 Task: Create a due date automation trigger when advanced on, on the tuesday before a card is due add dates not starting today at 11:00 AM.
Action: Mouse moved to (1056, 337)
Screenshot: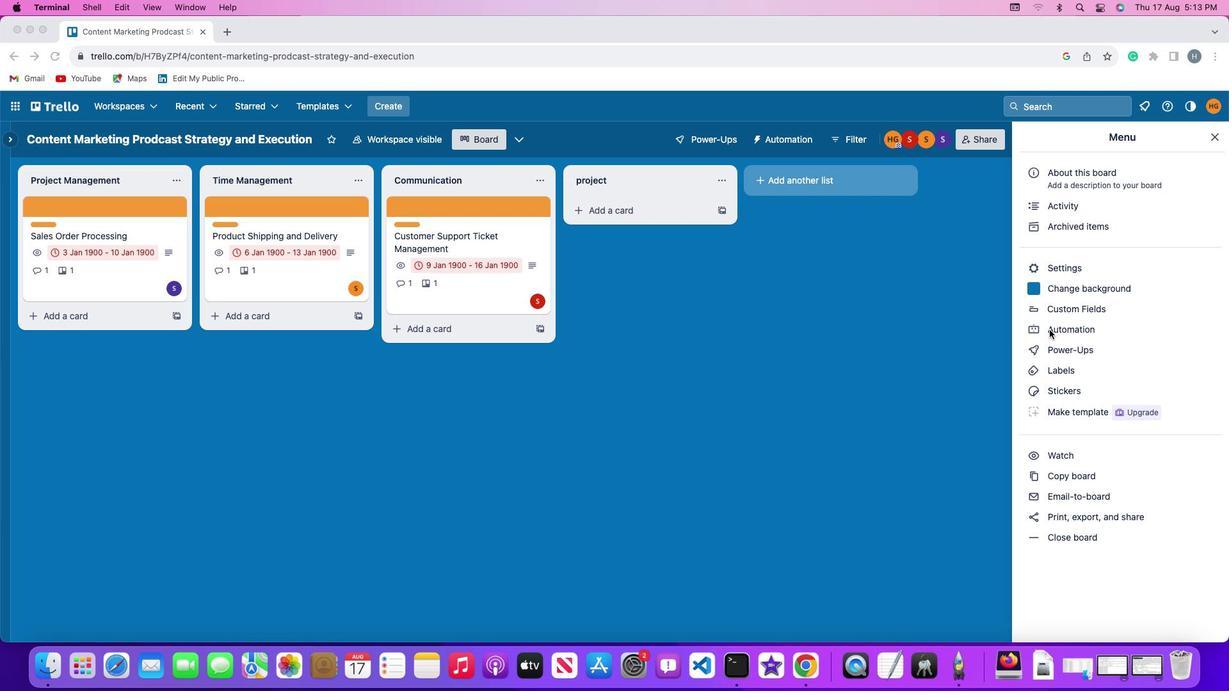 
Action: Mouse pressed left at (1056, 337)
Screenshot: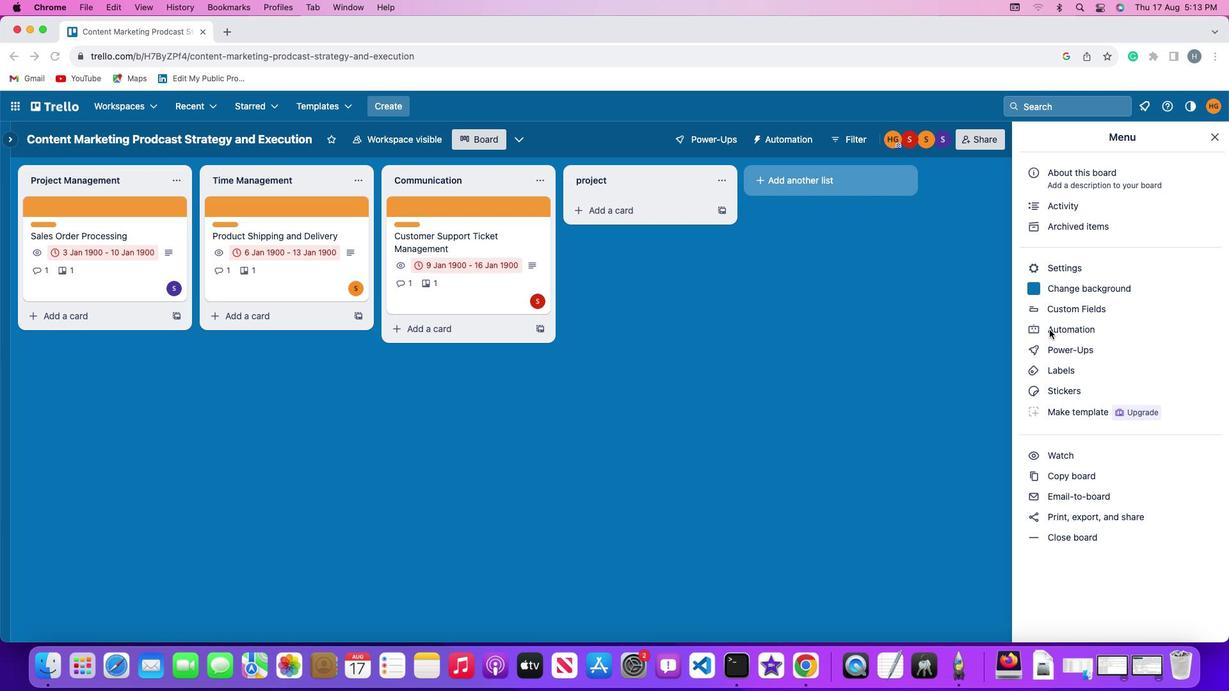 
Action: Mouse pressed left at (1056, 337)
Screenshot: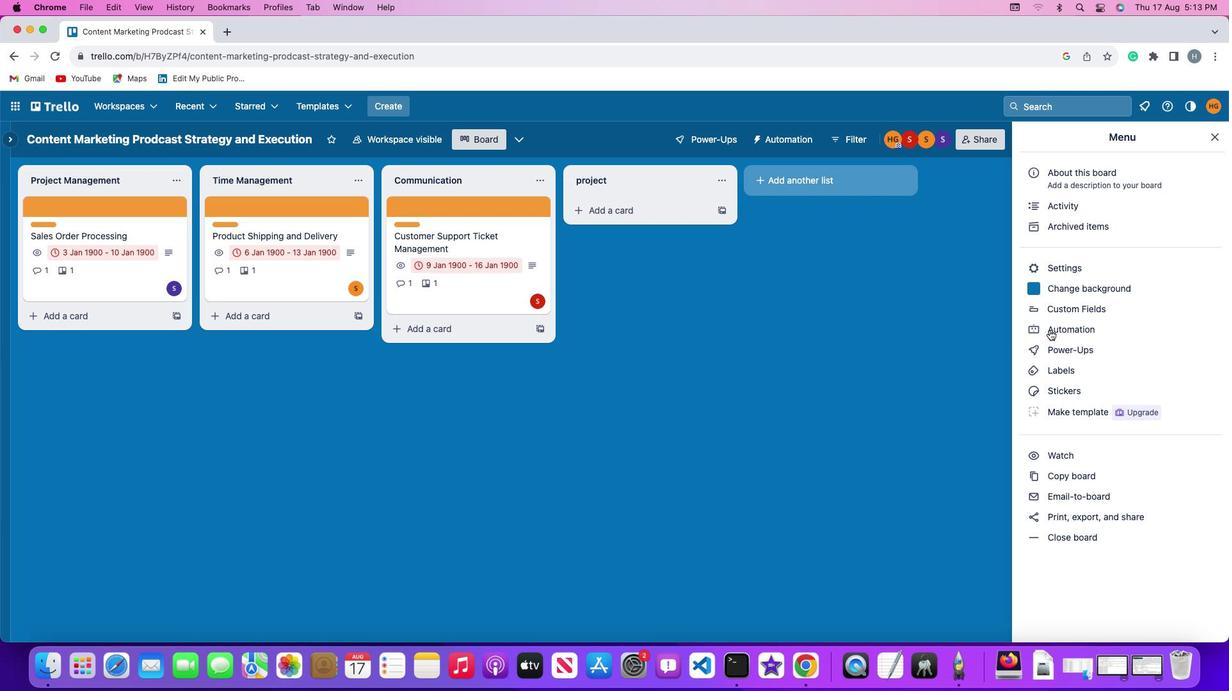 
Action: Mouse moved to (100, 305)
Screenshot: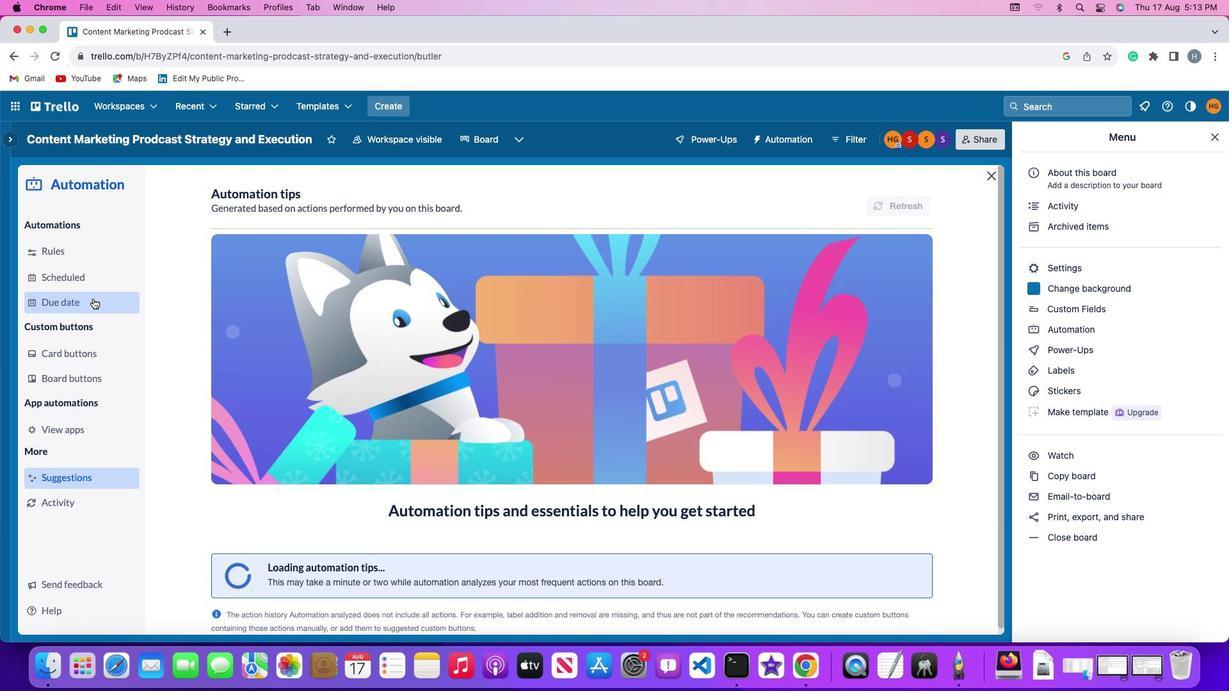 
Action: Mouse pressed left at (100, 305)
Screenshot: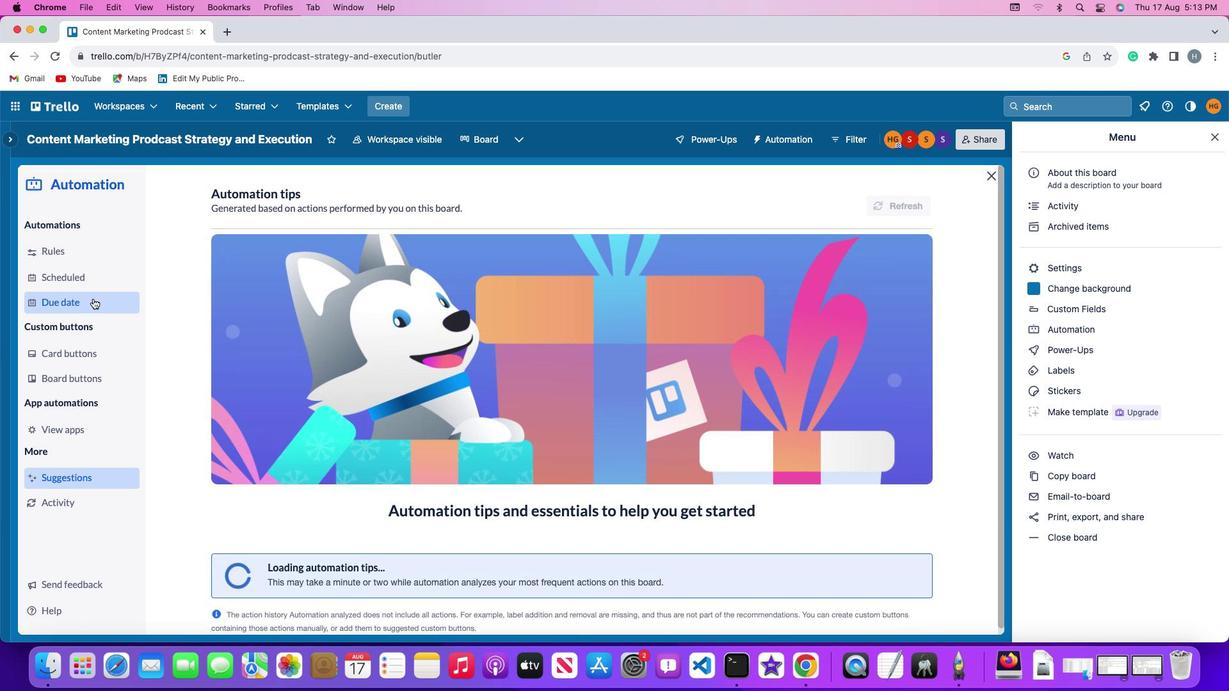
Action: Mouse moved to (887, 204)
Screenshot: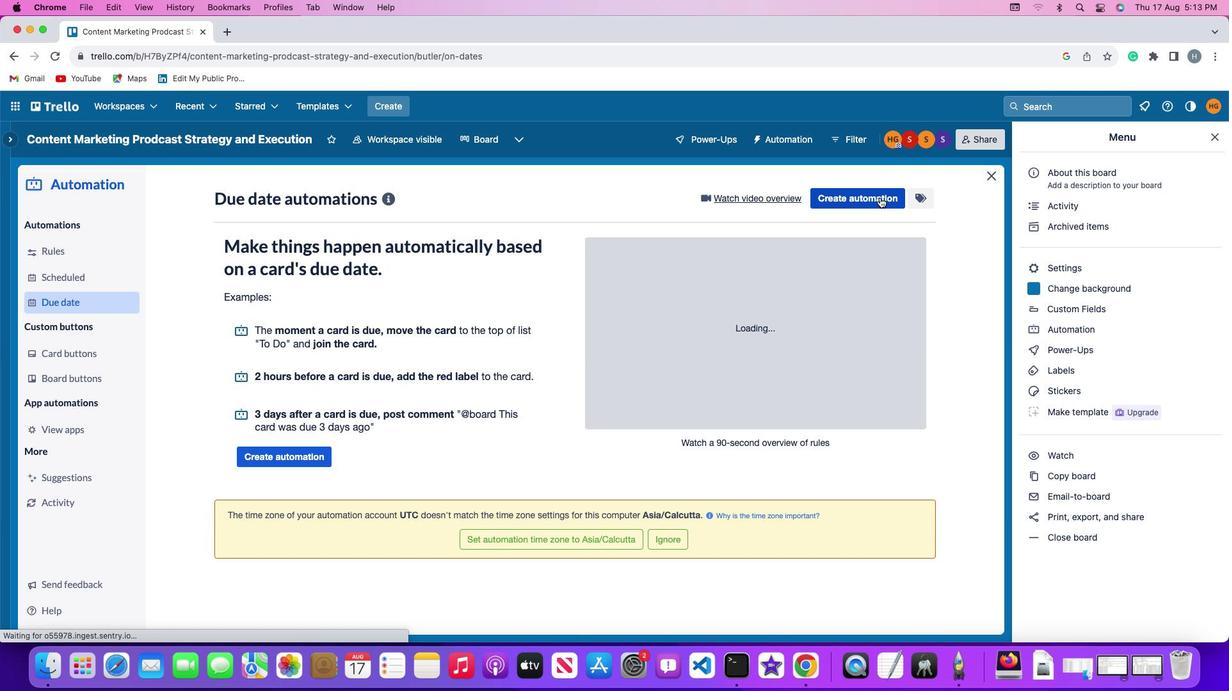 
Action: Mouse pressed left at (887, 204)
Screenshot: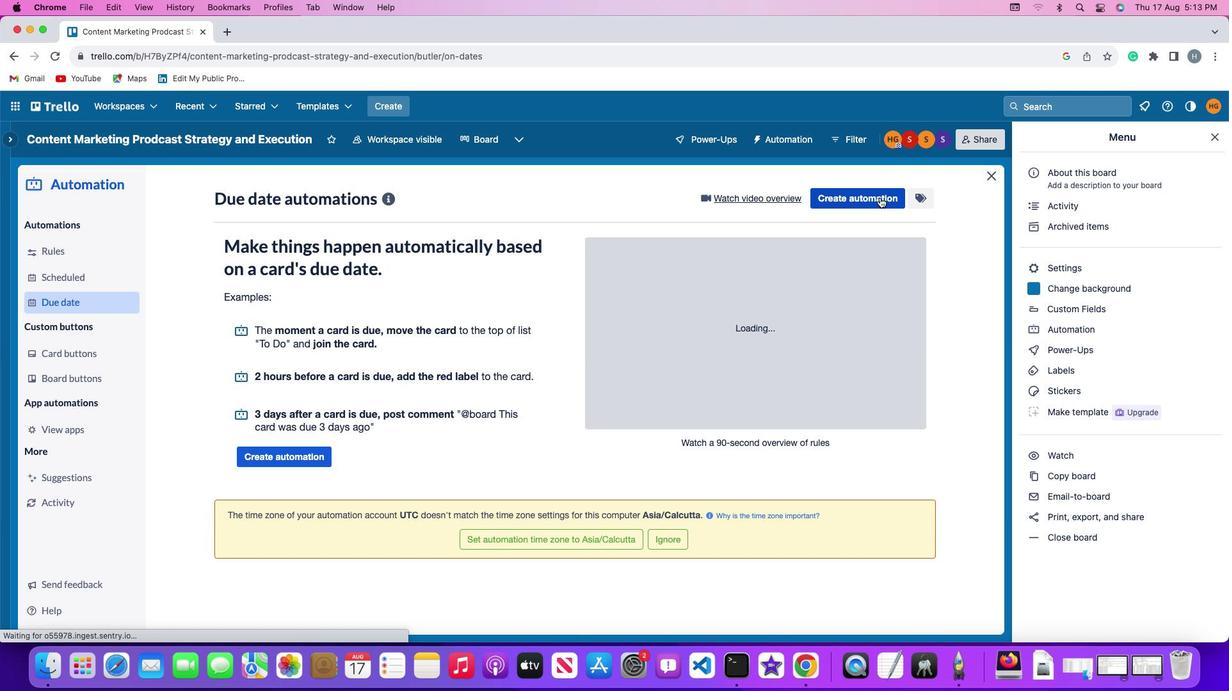 
Action: Mouse moved to (237, 327)
Screenshot: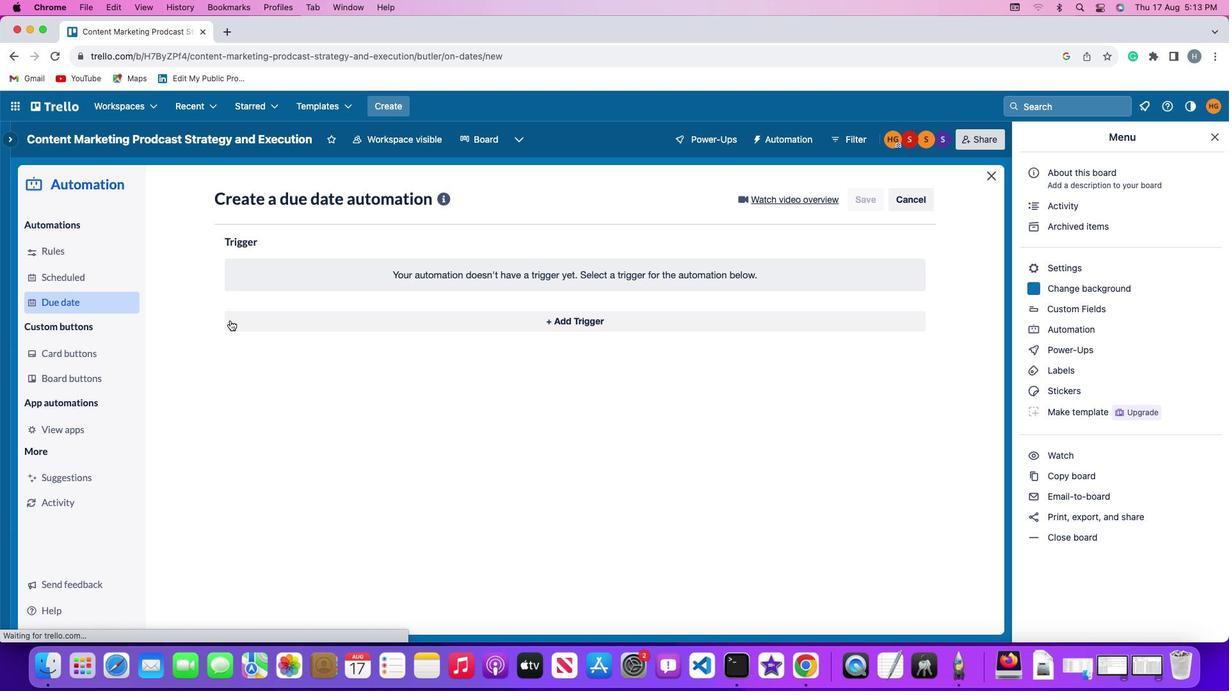 
Action: Mouse pressed left at (237, 327)
Screenshot: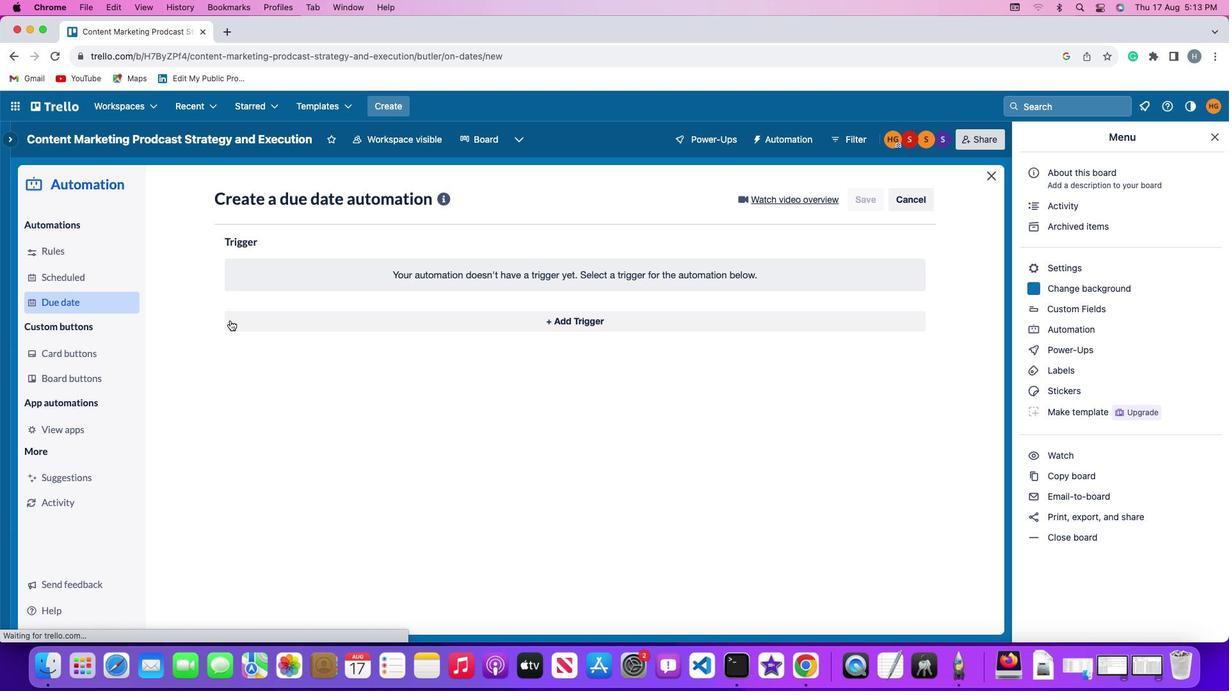
Action: Mouse moved to (278, 560)
Screenshot: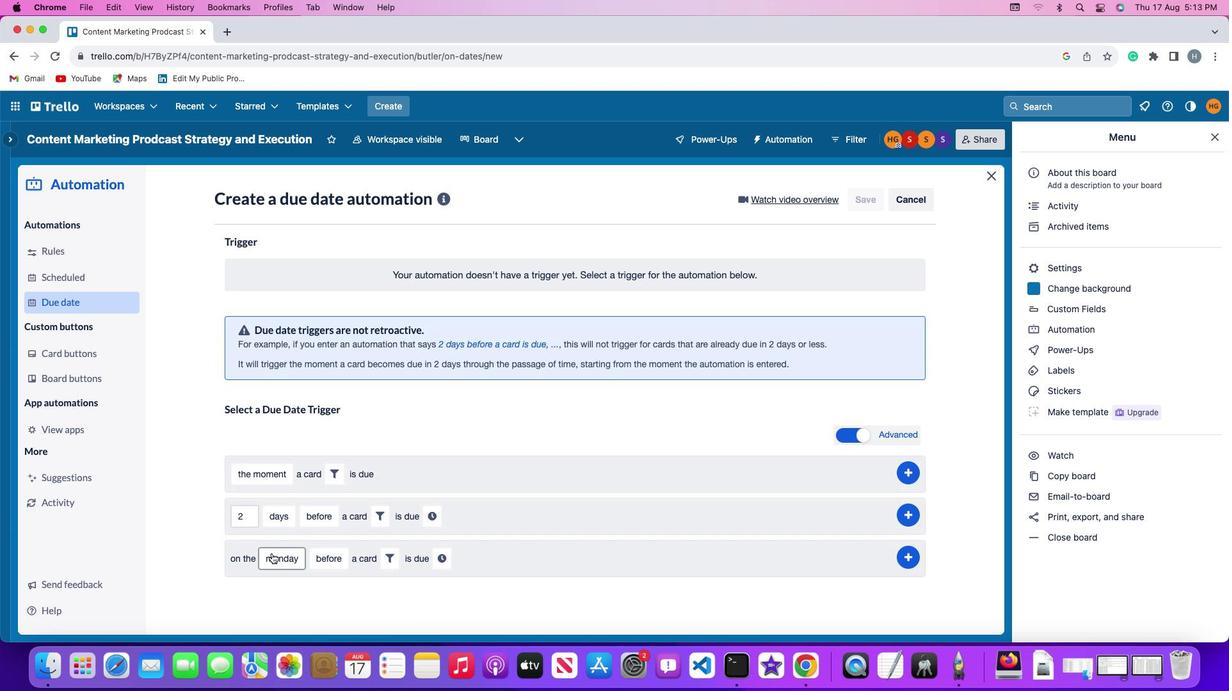 
Action: Mouse pressed left at (278, 560)
Screenshot: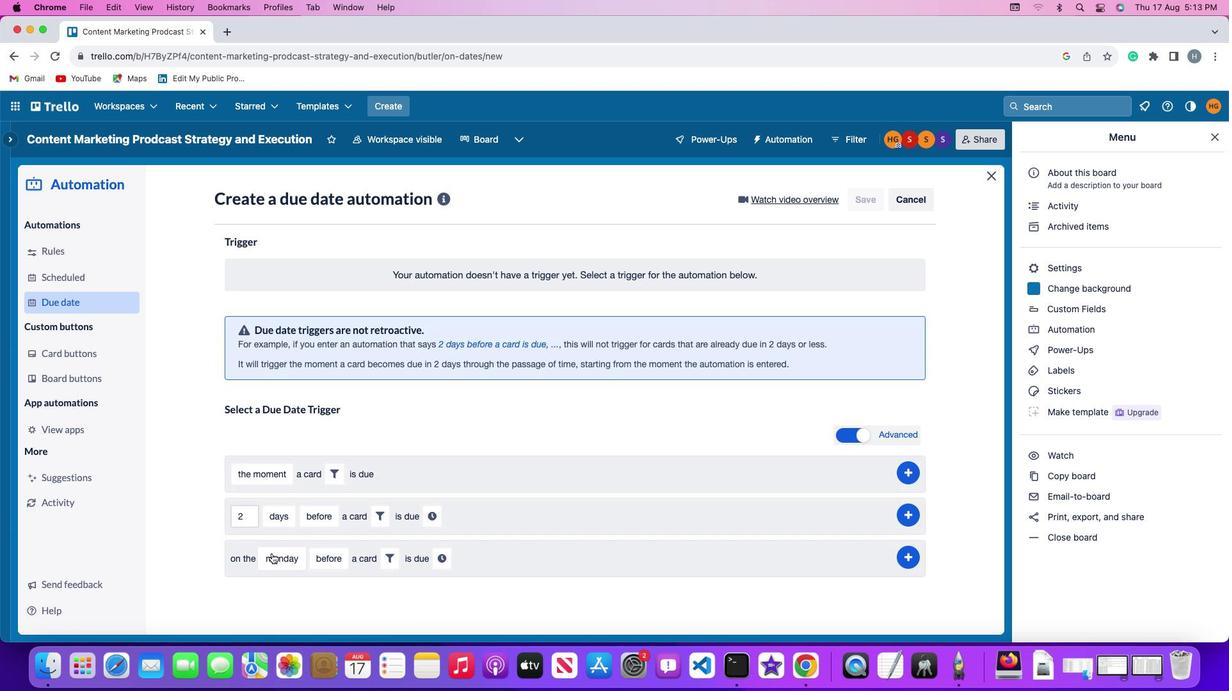 
Action: Mouse moved to (298, 405)
Screenshot: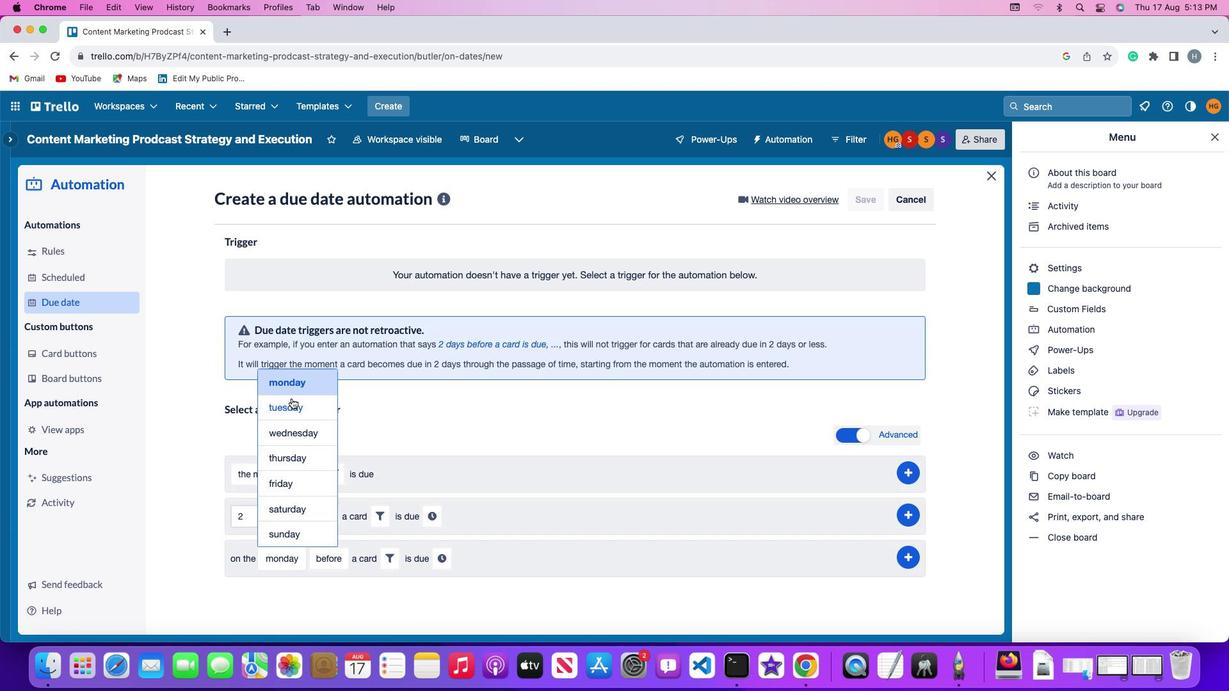 
Action: Mouse pressed left at (298, 405)
Screenshot: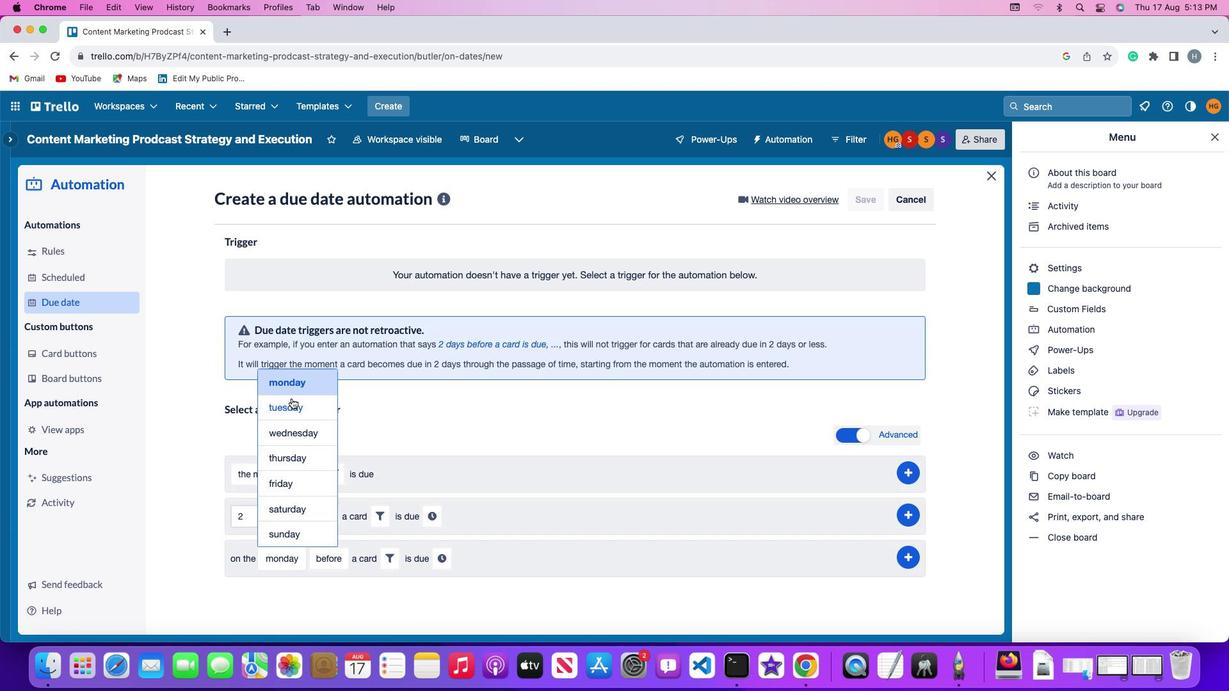
Action: Mouse moved to (335, 556)
Screenshot: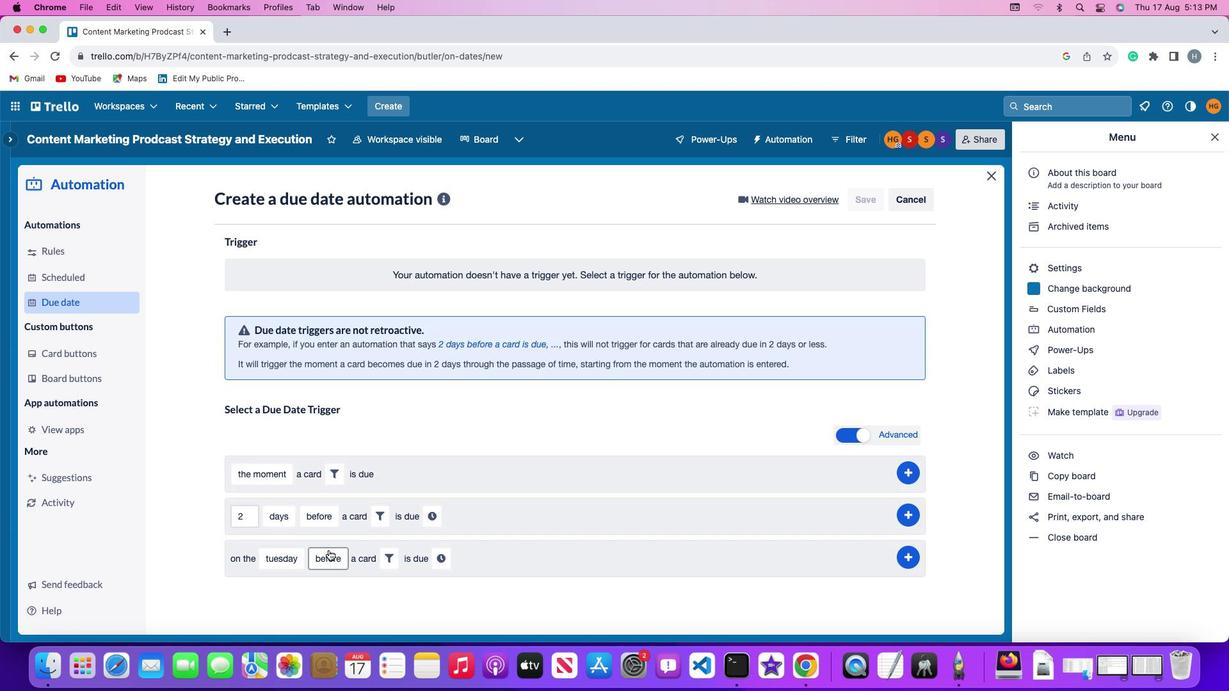 
Action: Mouse pressed left at (335, 556)
Screenshot: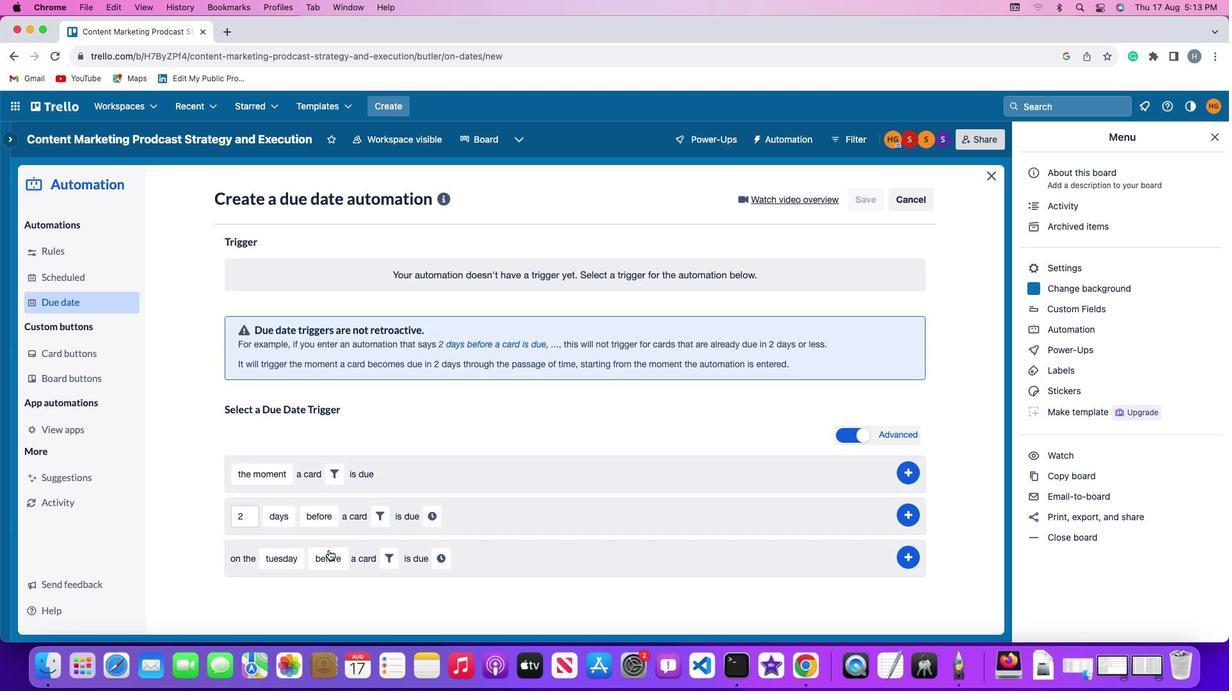 
Action: Mouse moved to (357, 464)
Screenshot: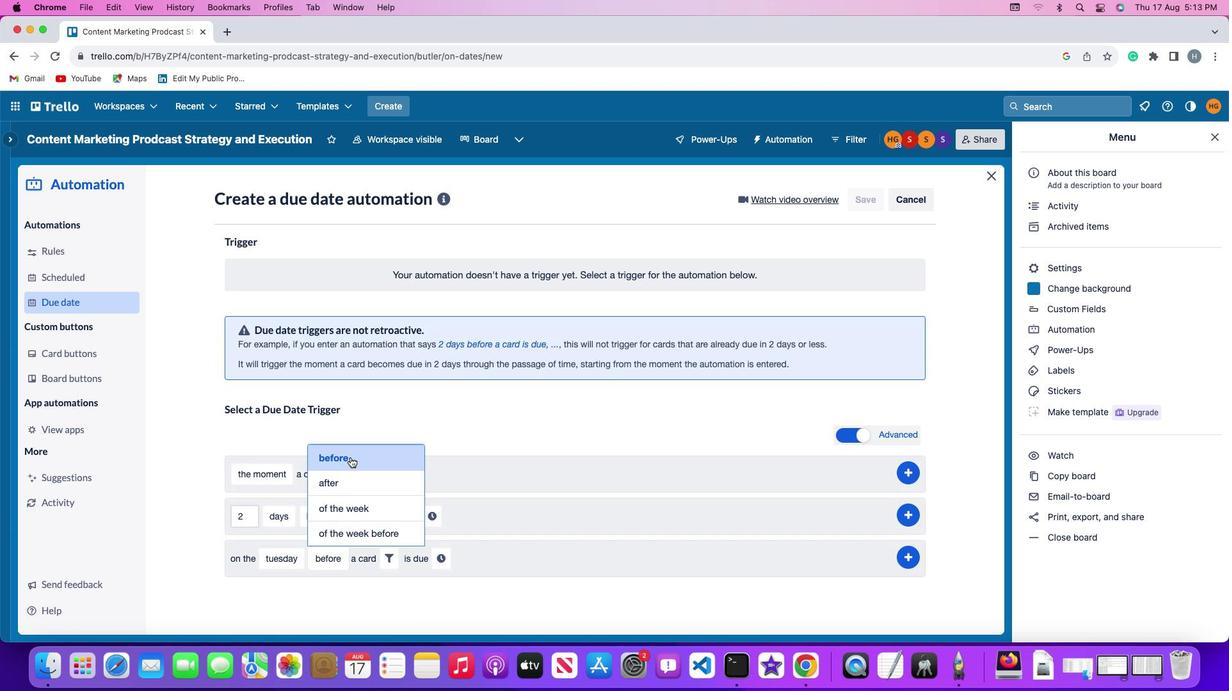 
Action: Mouse pressed left at (357, 464)
Screenshot: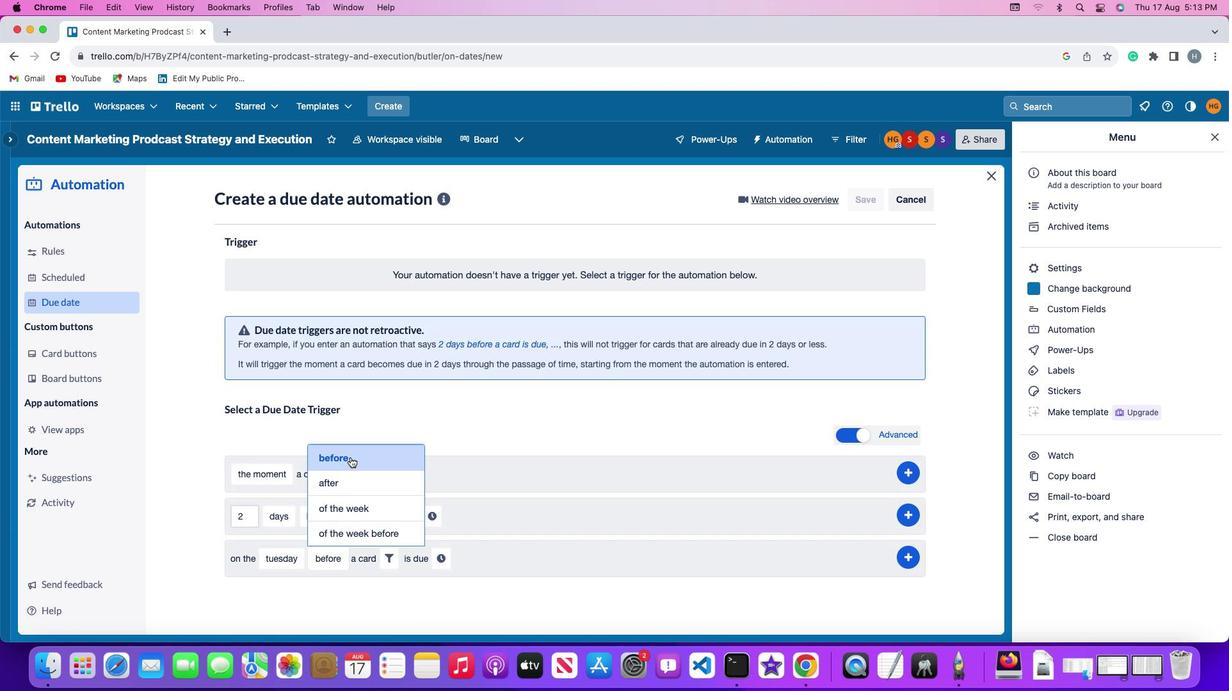
Action: Mouse moved to (403, 564)
Screenshot: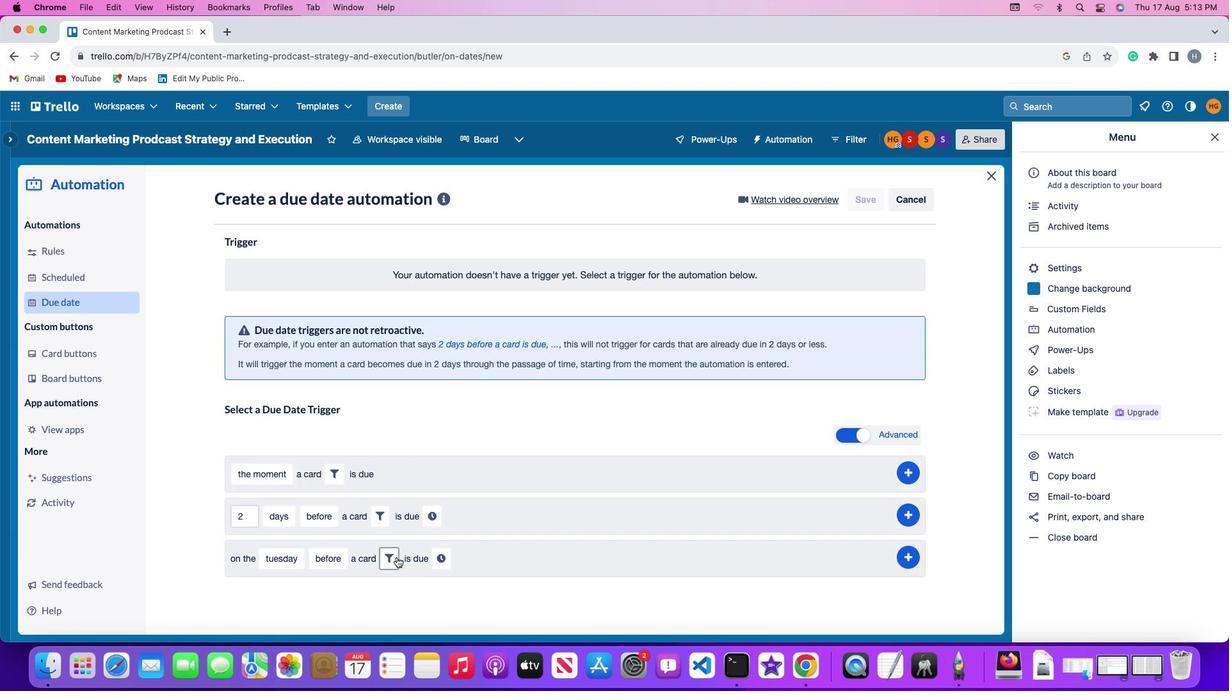 
Action: Mouse pressed left at (403, 564)
Screenshot: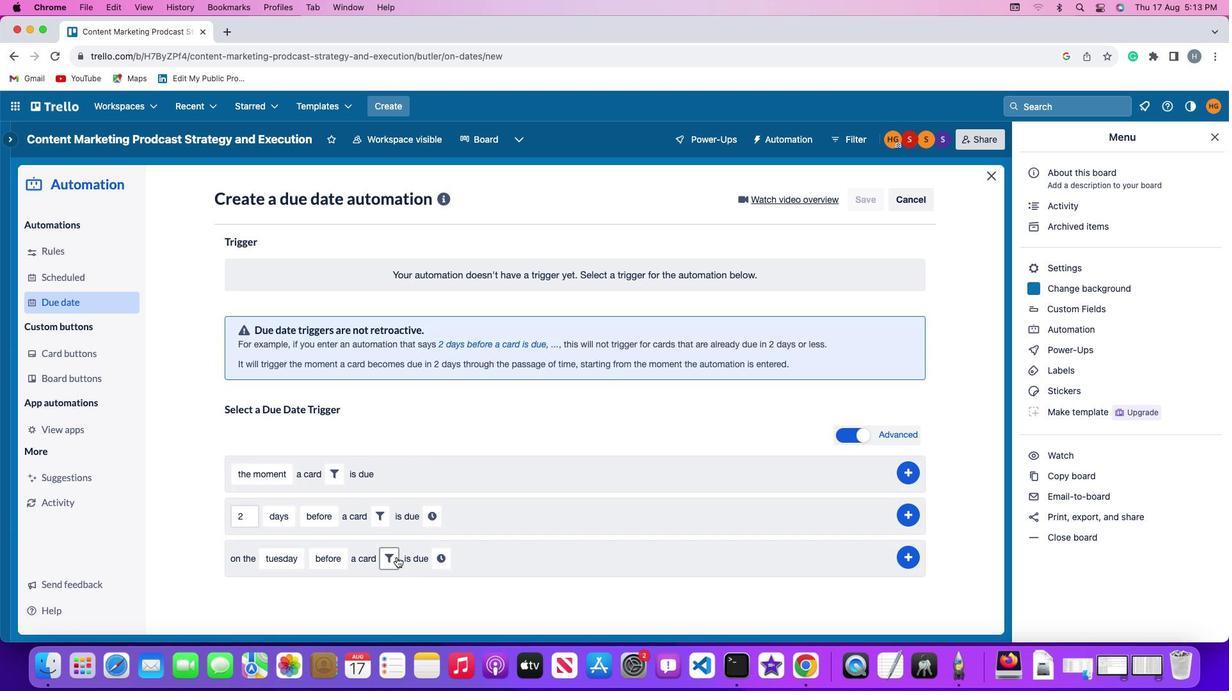 
Action: Mouse moved to (477, 613)
Screenshot: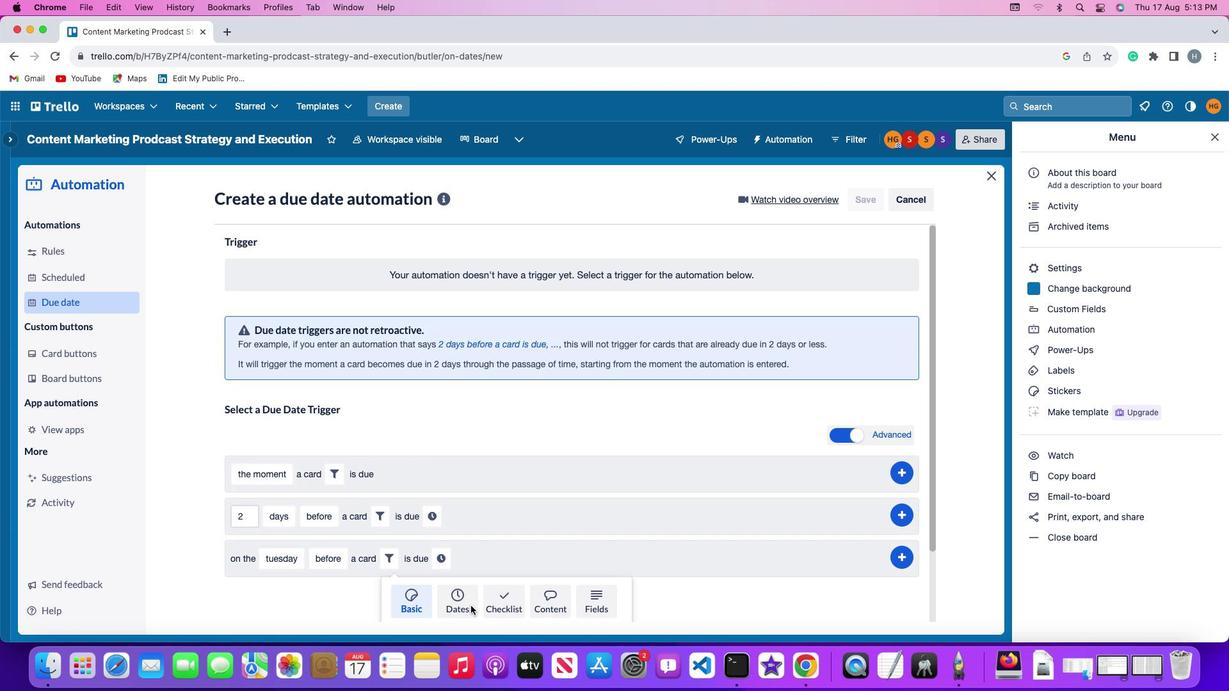 
Action: Mouse pressed left at (477, 613)
Screenshot: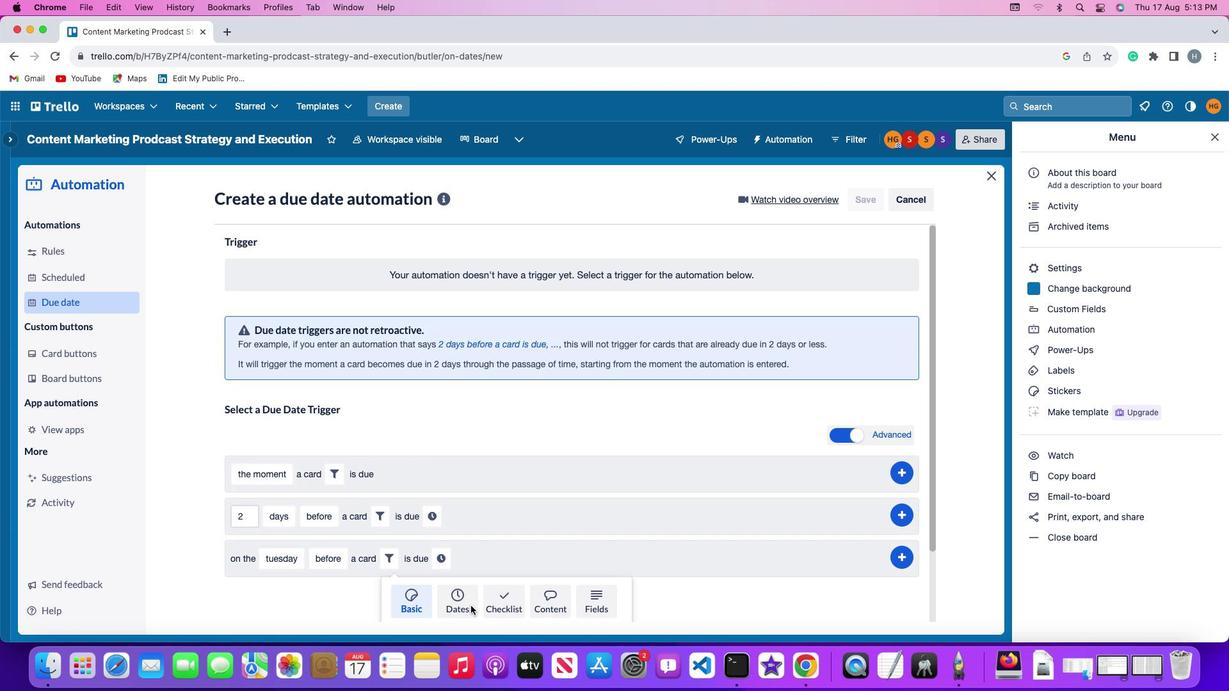 
Action: Mouse moved to (357, 601)
Screenshot: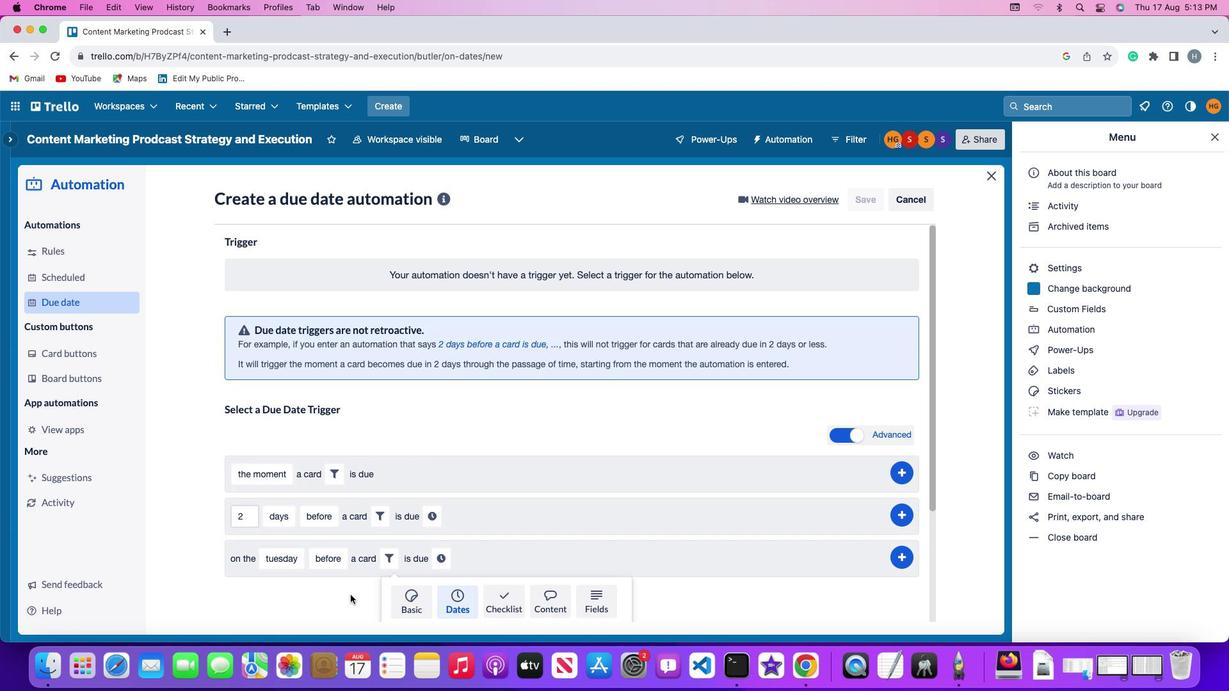 
Action: Mouse scrolled (357, 601) with delta (7, 6)
Screenshot: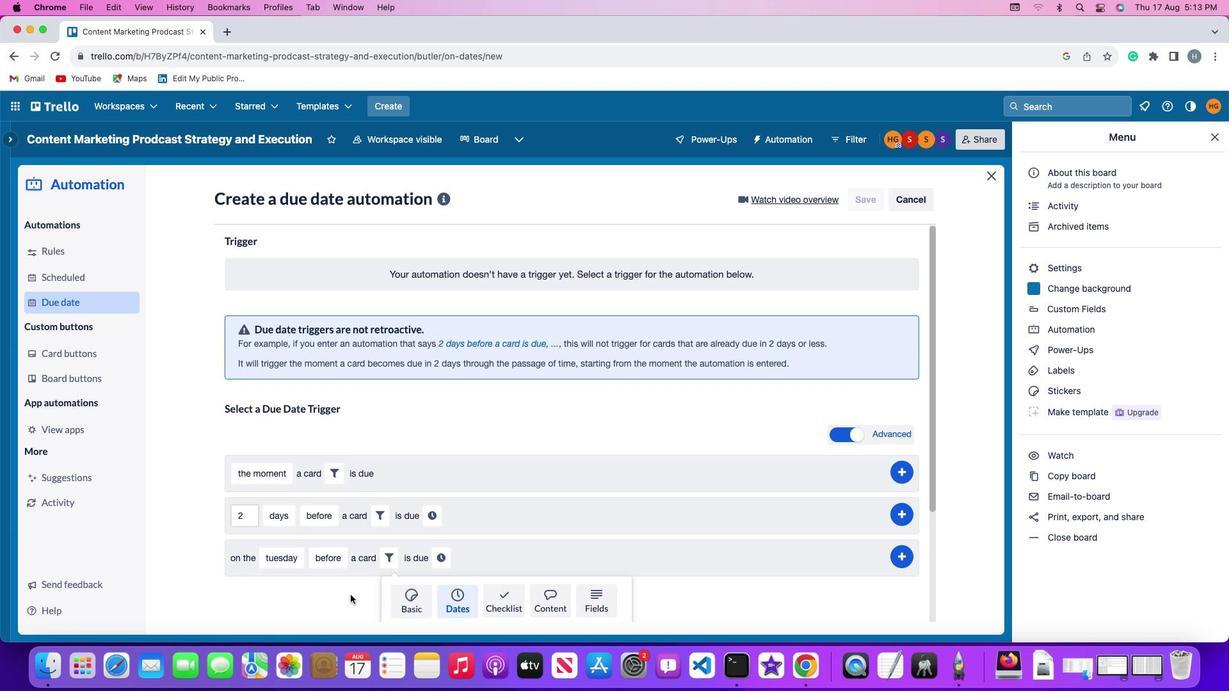
Action: Mouse scrolled (357, 601) with delta (7, 6)
Screenshot: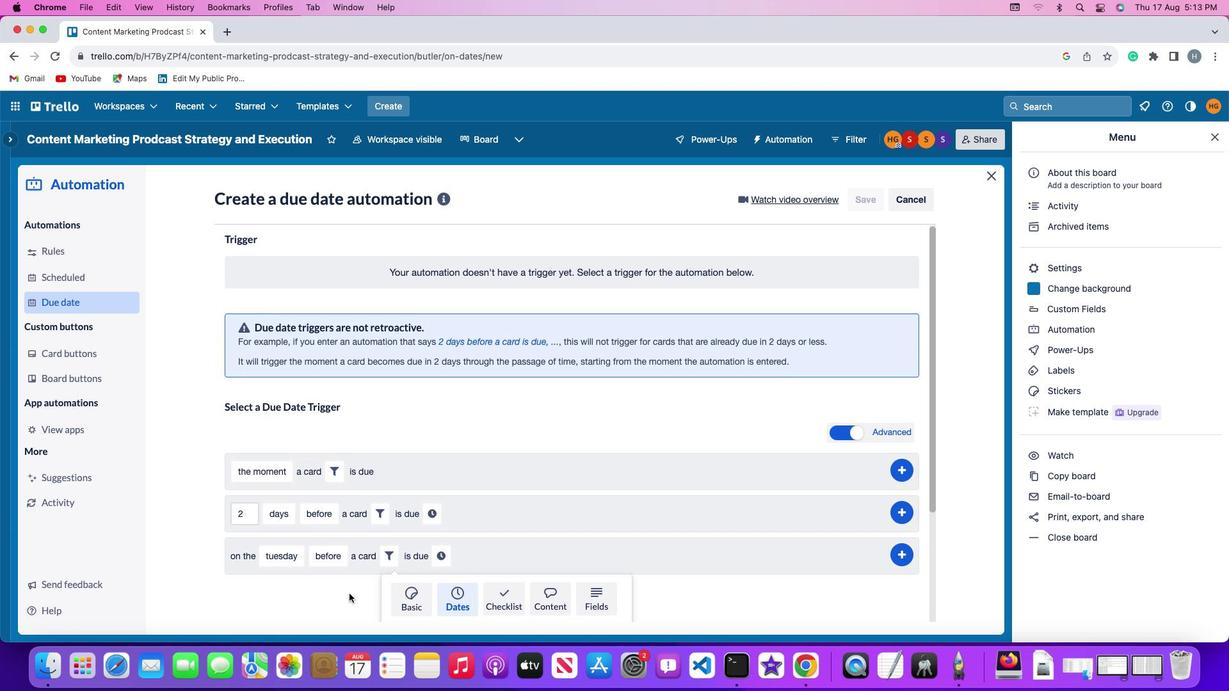 
Action: Mouse scrolled (357, 601) with delta (7, 5)
Screenshot: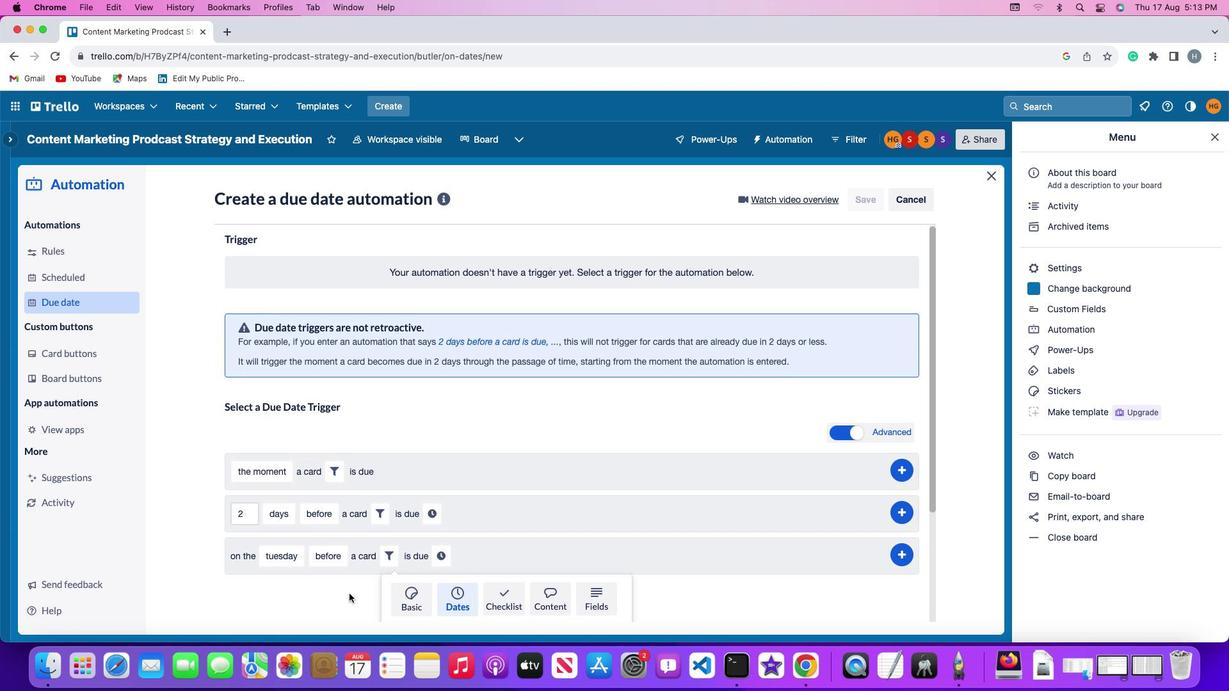 
Action: Mouse moved to (357, 601)
Screenshot: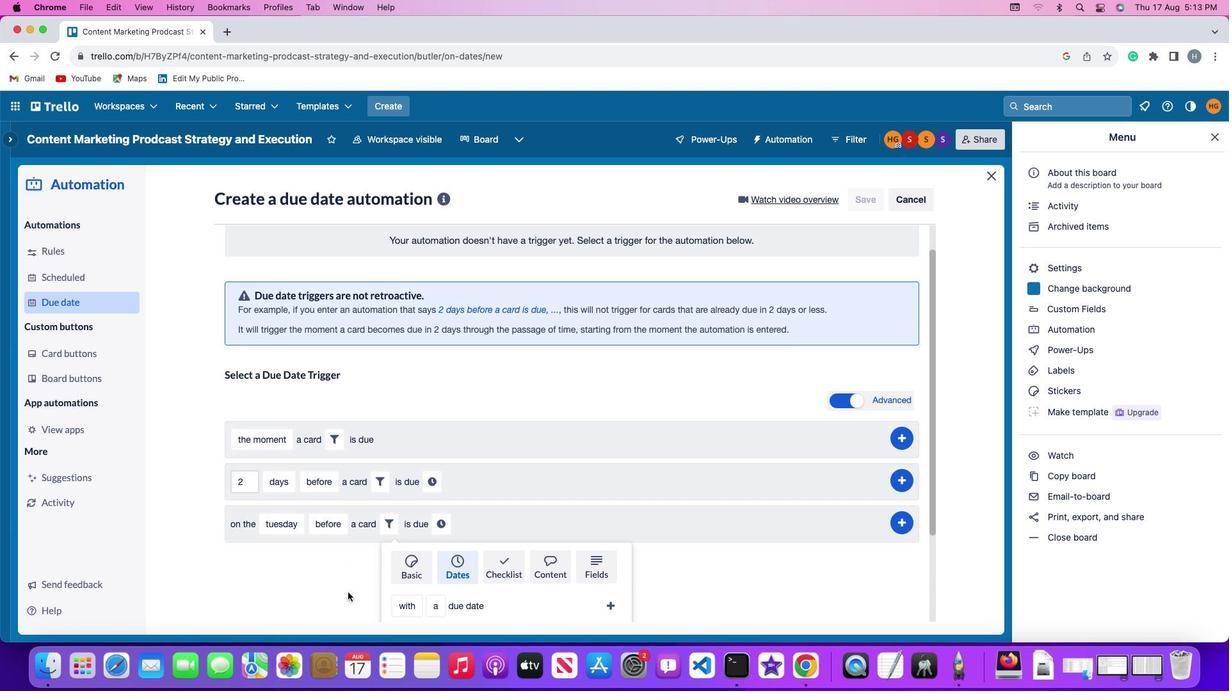 
Action: Mouse scrolled (357, 601) with delta (7, 3)
Screenshot: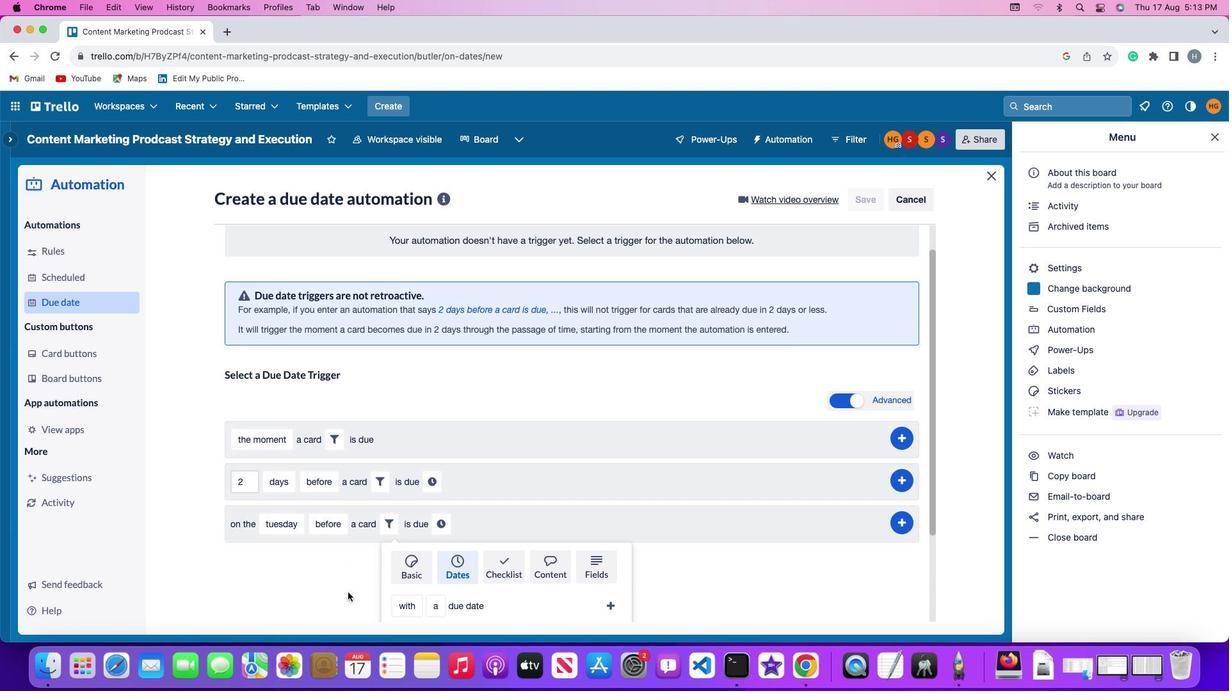 
Action: Mouse moved to (351, 599)
Screenshot: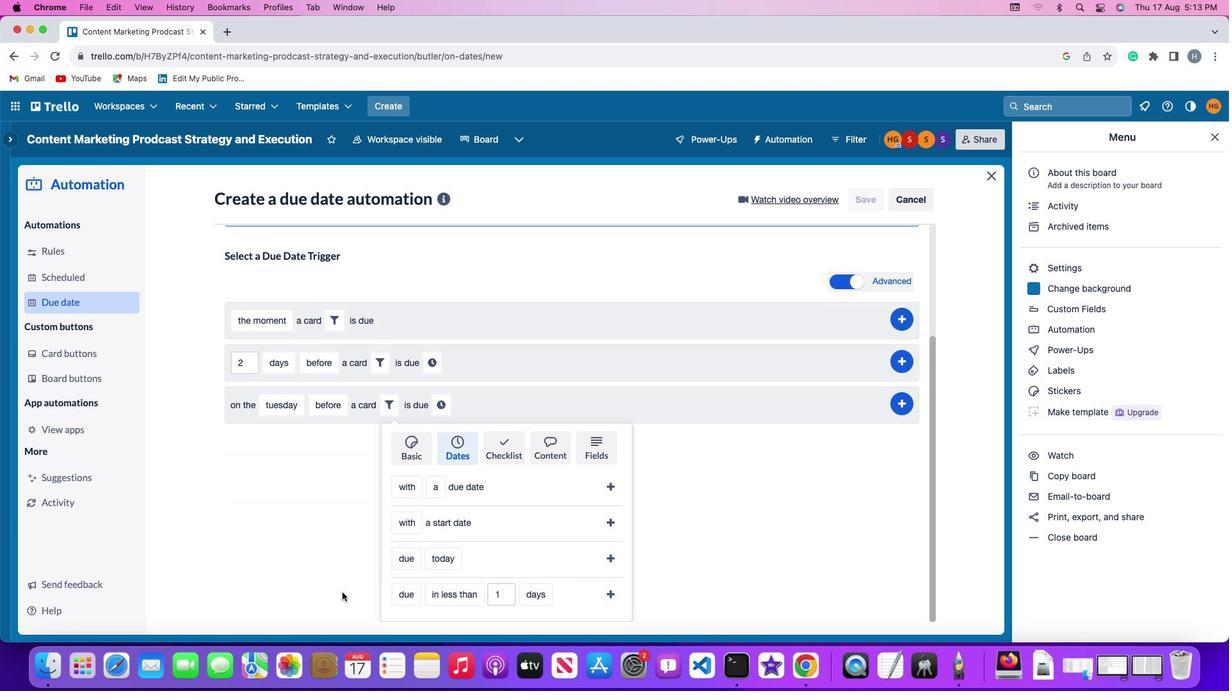 
Action: Mouse scrolled (351, 599) with delta (7, 6)
Screenshot: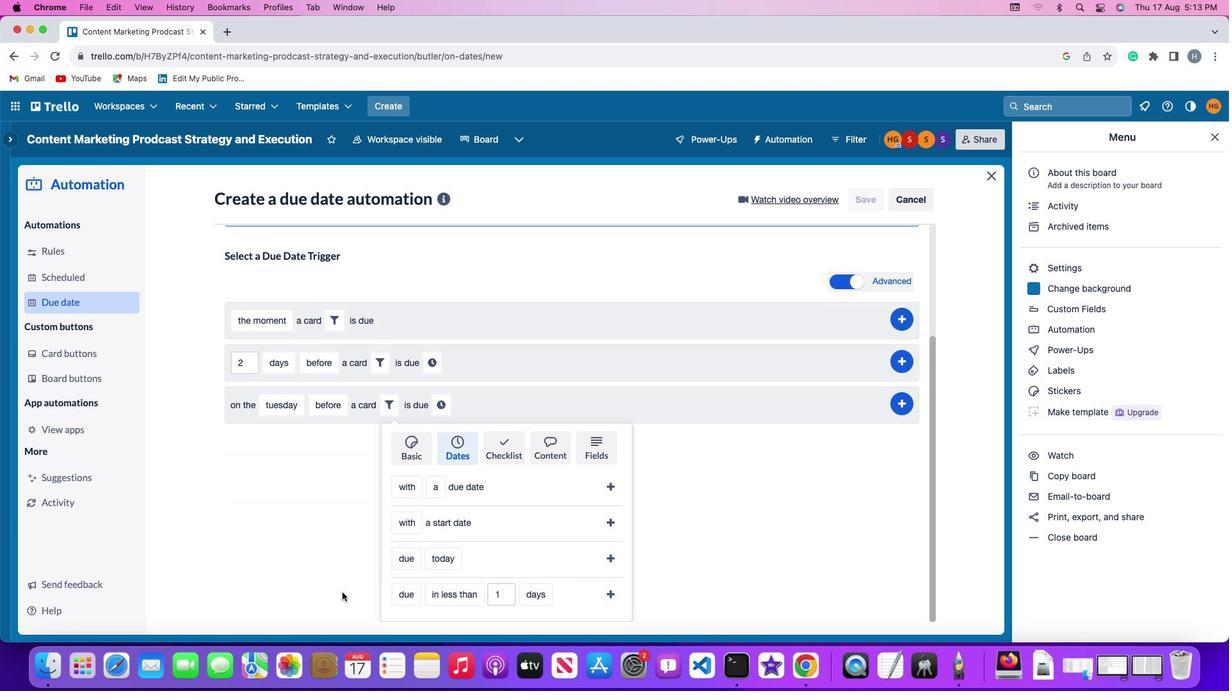 
Action: Mouse moved to (350, 599)
Screenshot: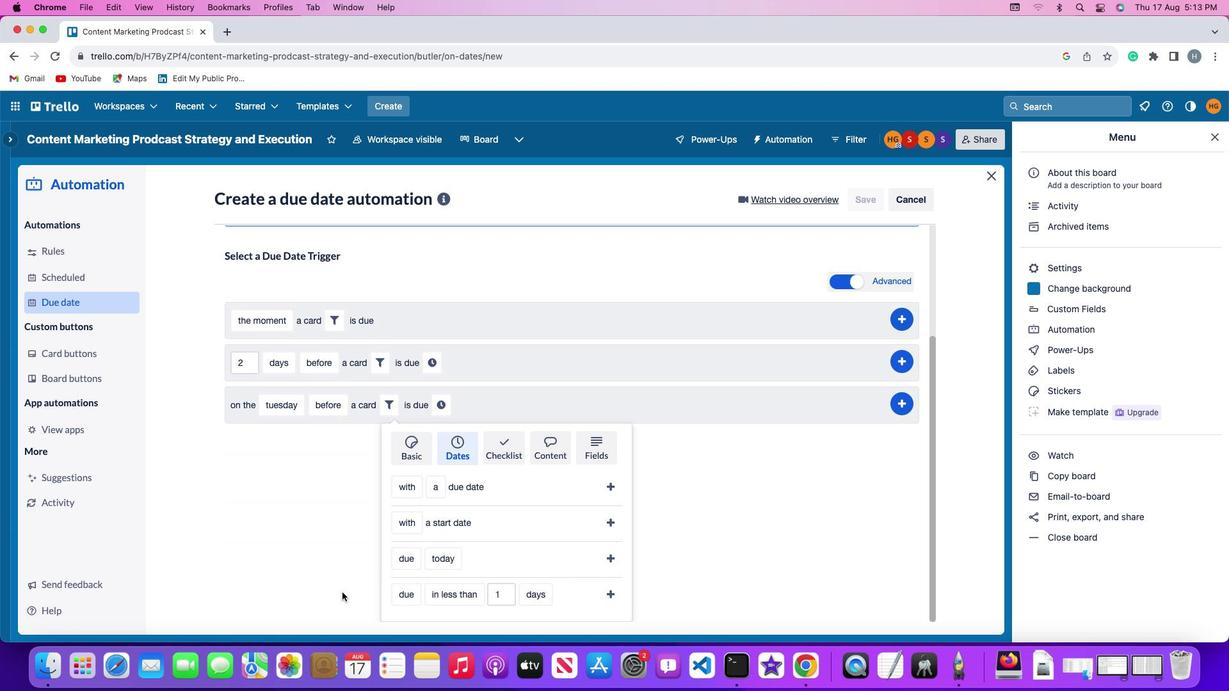 
Action: Mouse scrolled (350, 599) with delta (7, 6)
Screenshot: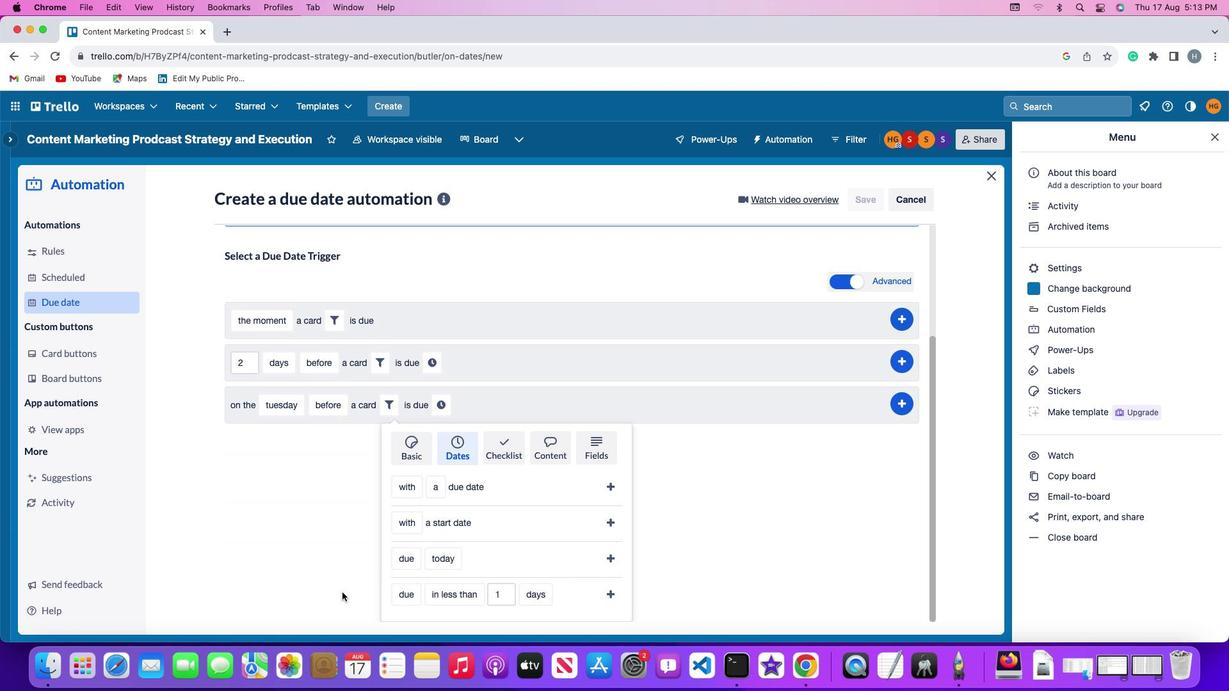 
Action: Mouse moved to (349, 599)
Screenshot: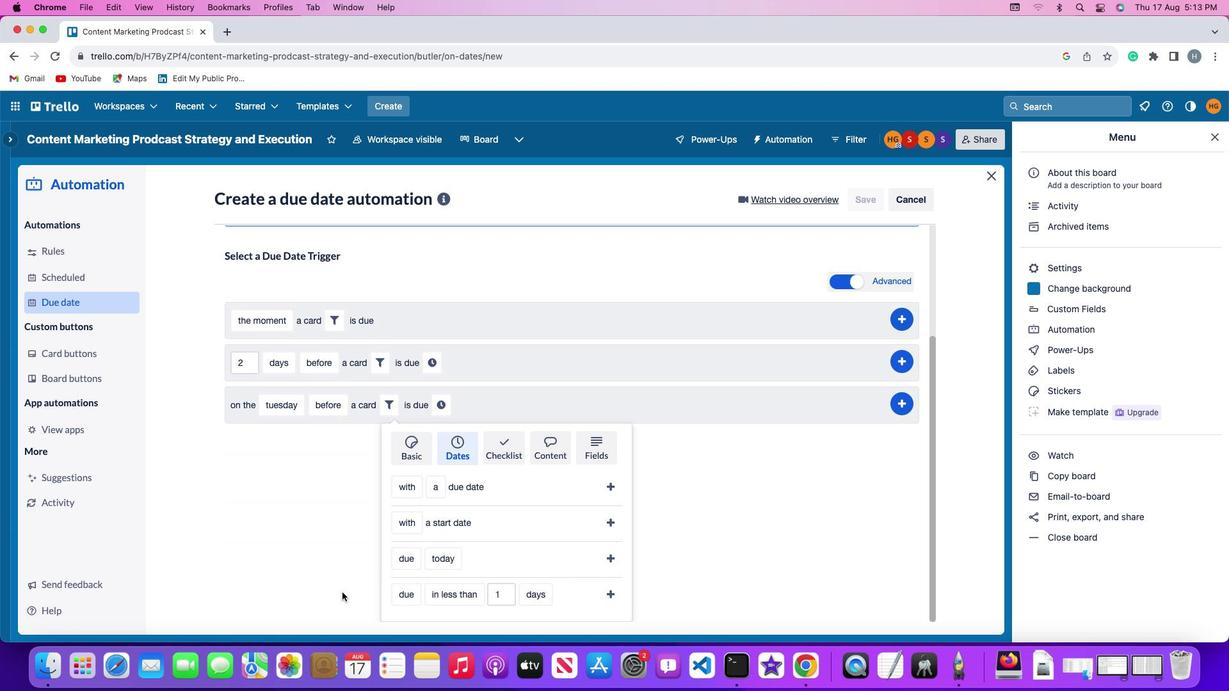 
Action: Mouse scrolled (349, 599) with delta (7, 5)
Screenshot: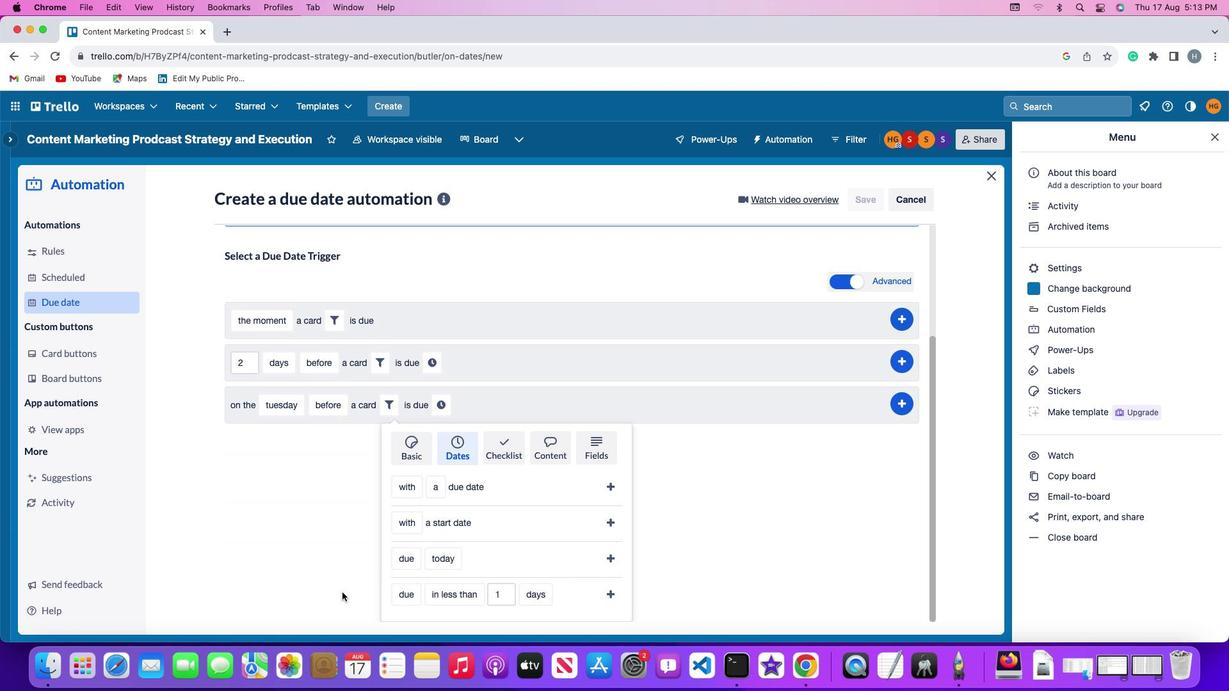 
Action: Mouse scrolled (349, 599) with delta (7, 3)
Screenshot: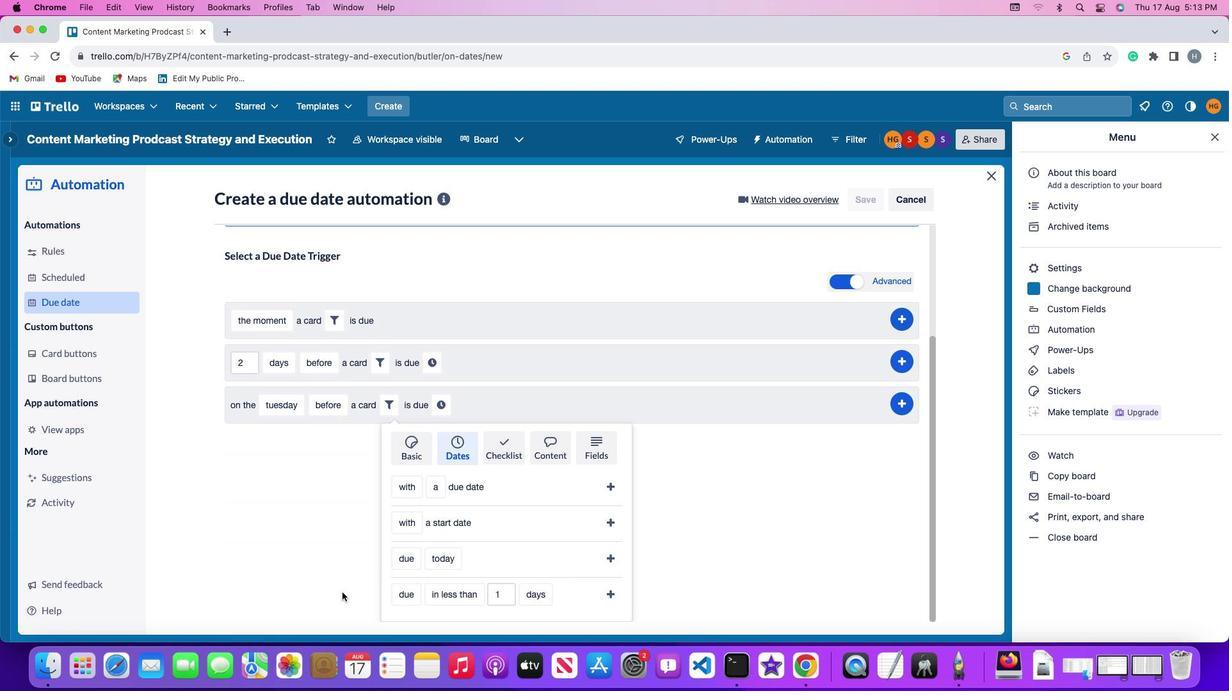 
Action: Mouse moved to (401, 571)
Screenshot: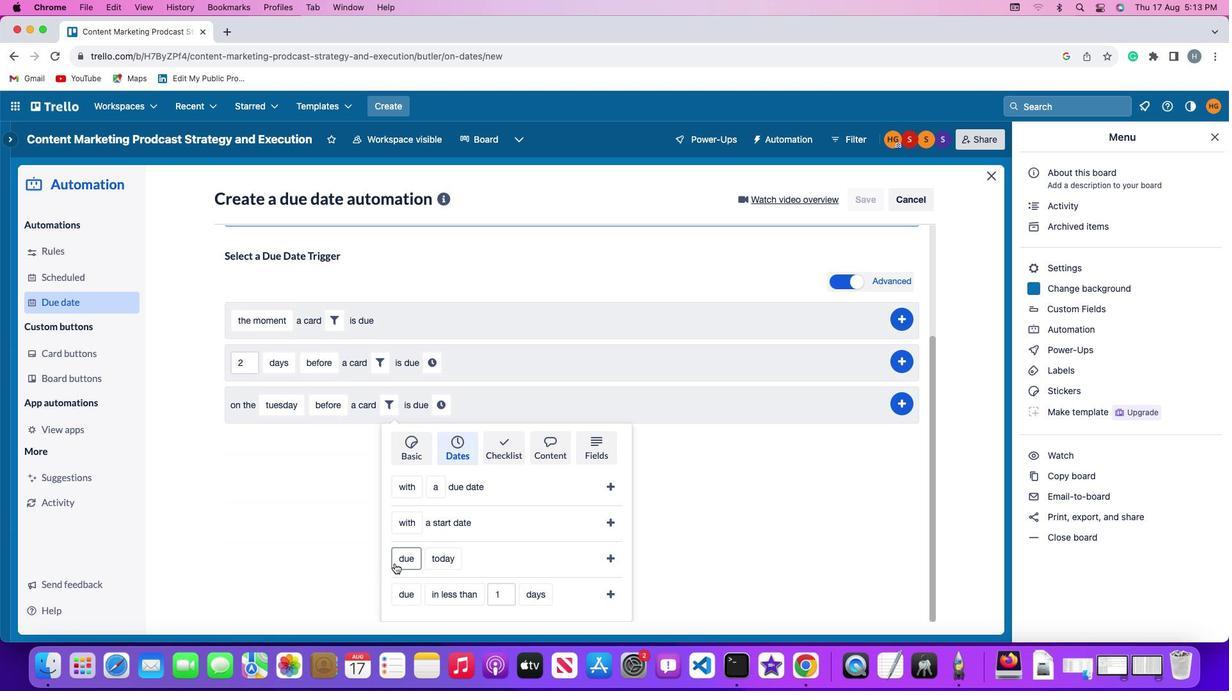 
Action: Mouse pressed left at (401, 571)
Screenshot: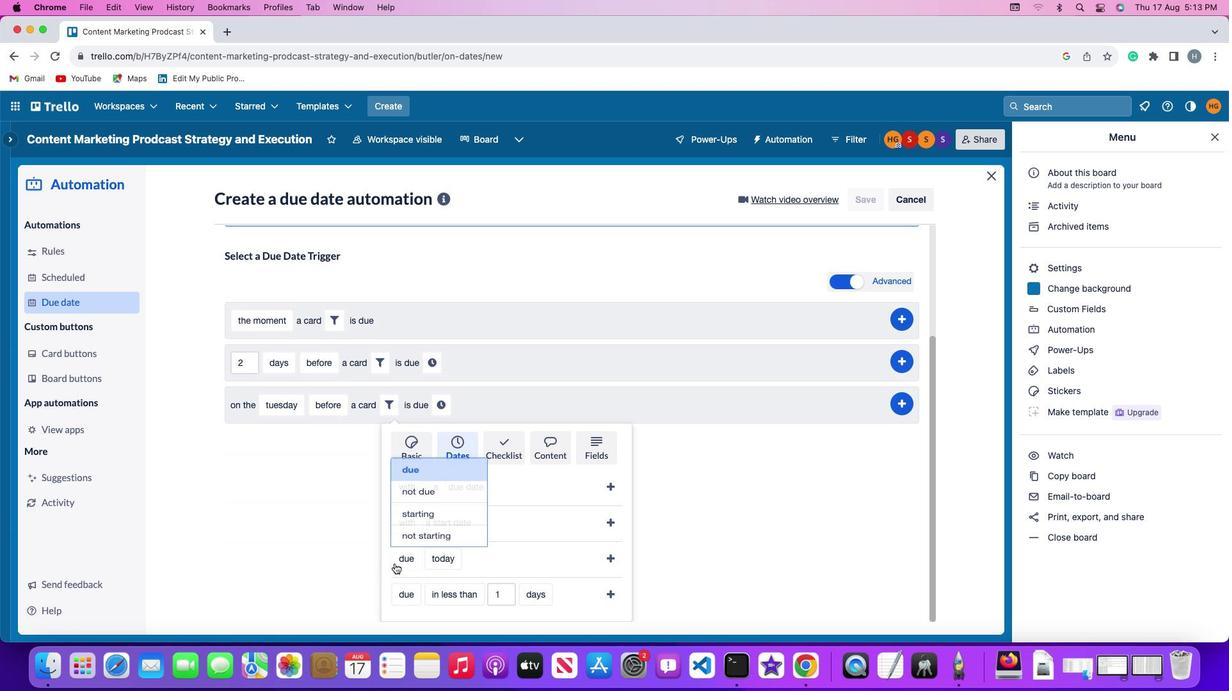 
Action: Mouse moved to (414, 548)
Screenshot: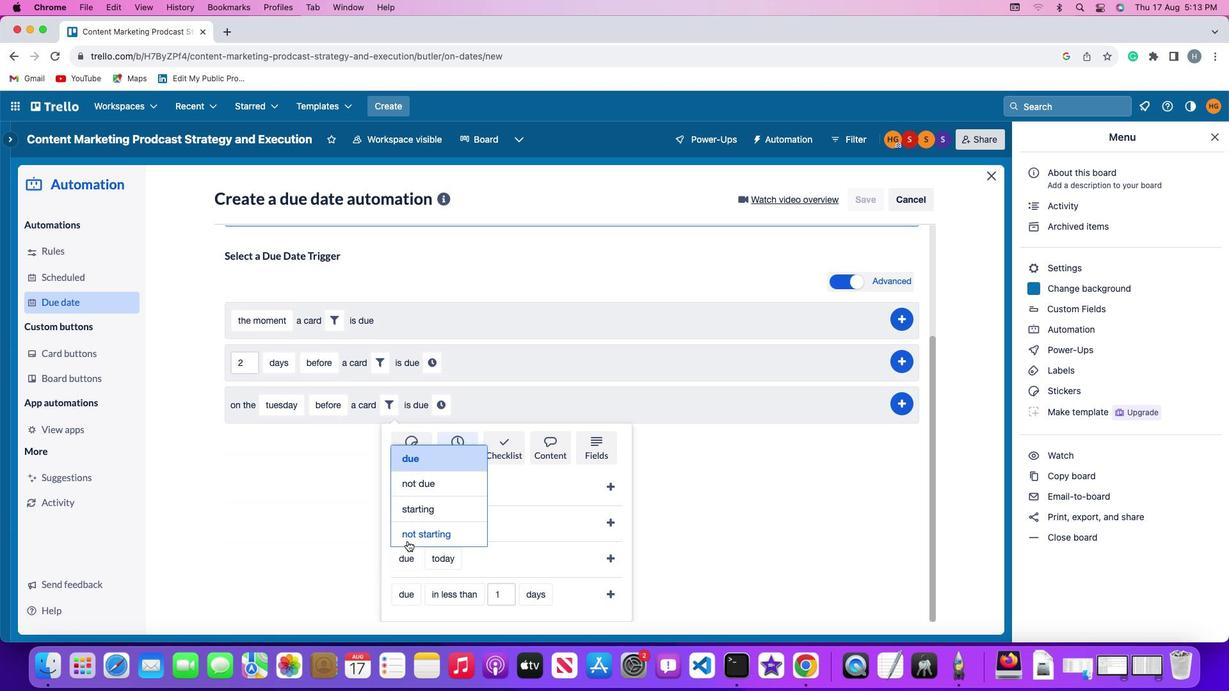 
Action: Mouse pressed left at (414, 548)
Screenshot: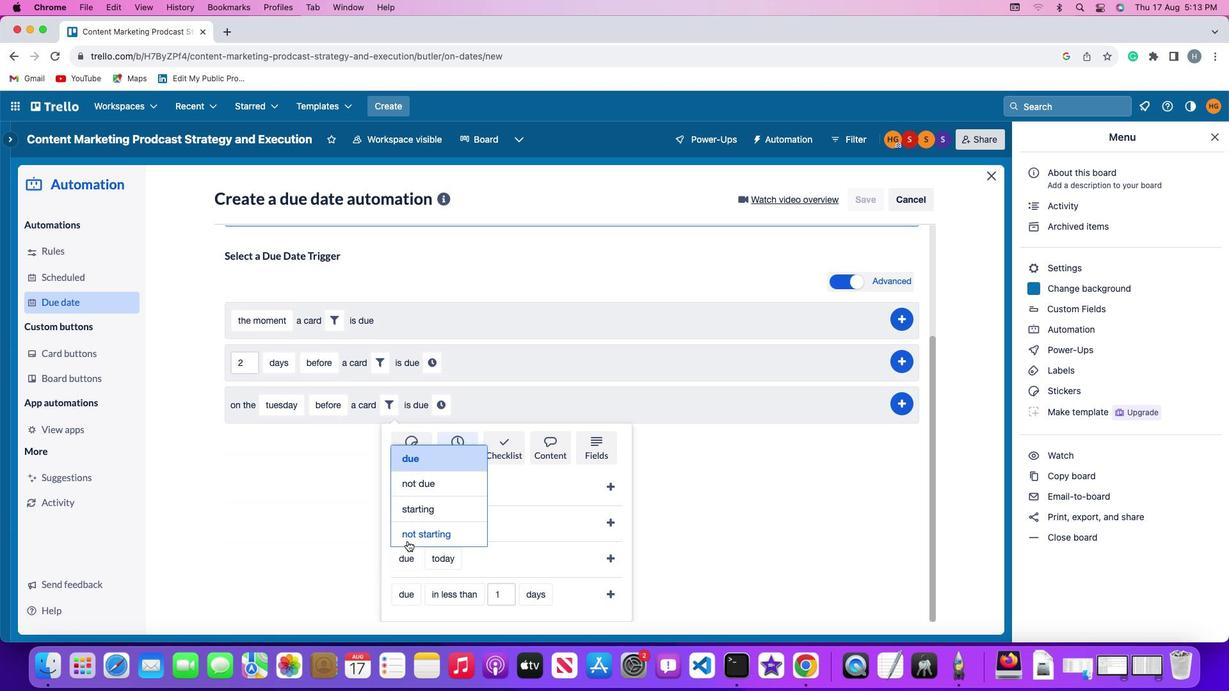 
Action: Mouse moved to (474, 562)
Screenshot: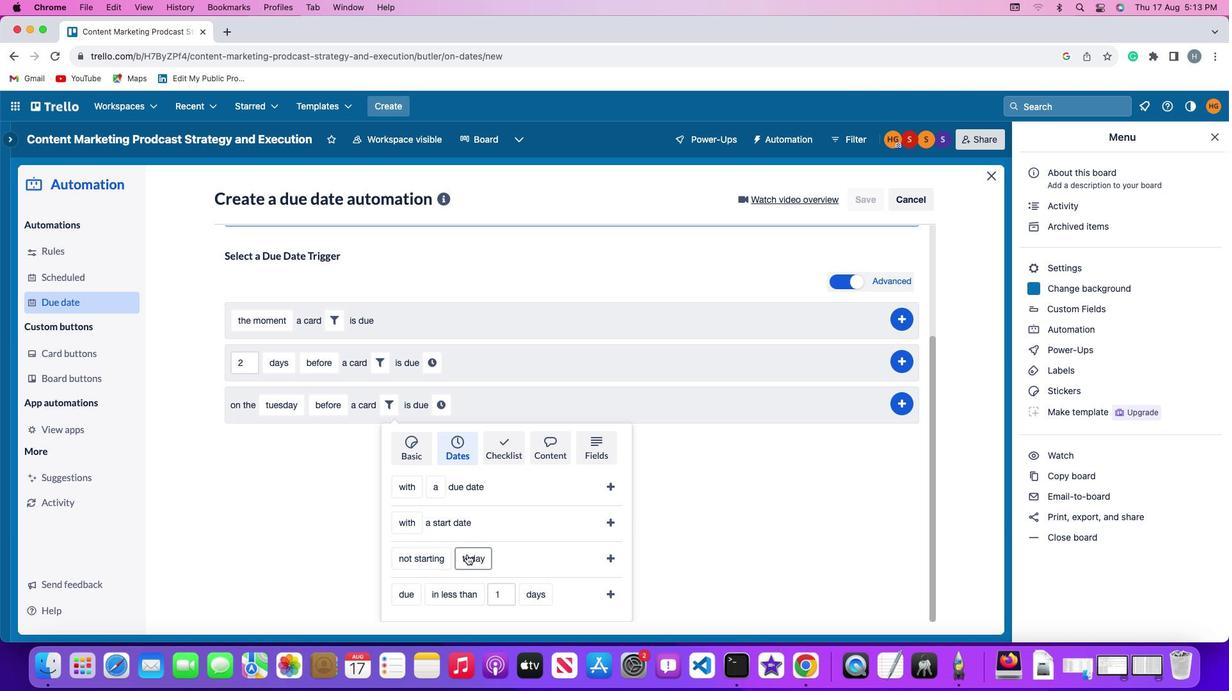 
Action: Mouse pressed left at (474, 562)
Screenshot: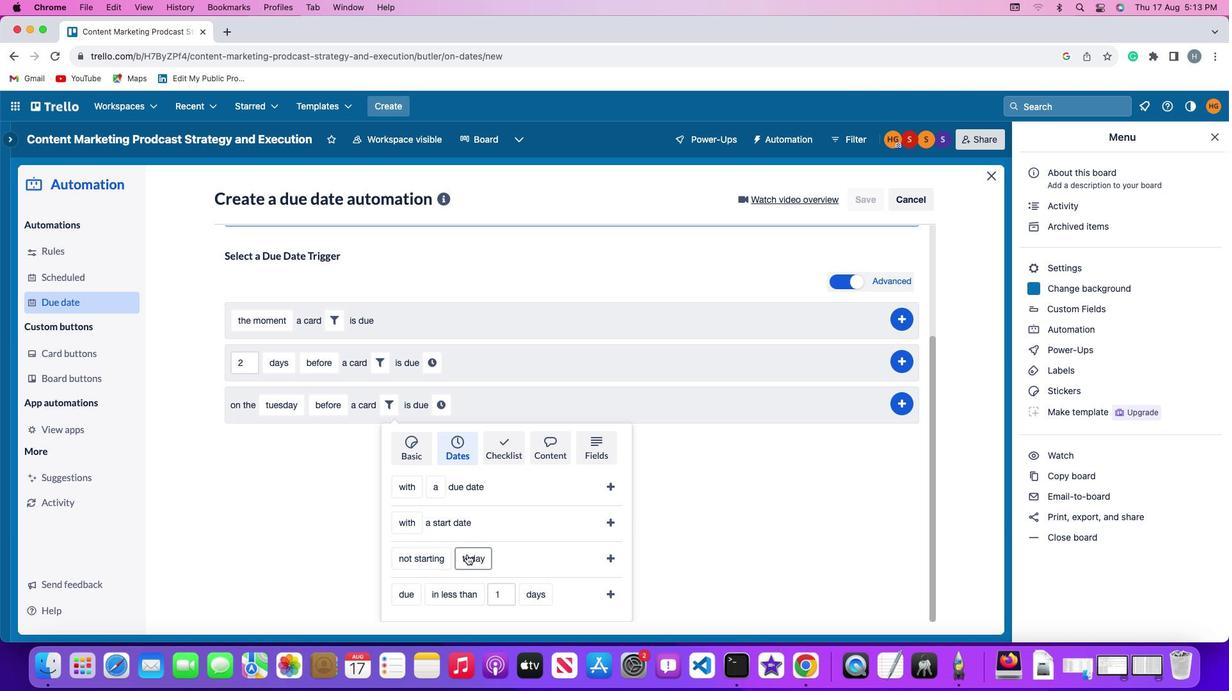 
Action: Mouse moved to (498, 418)
Screenshot: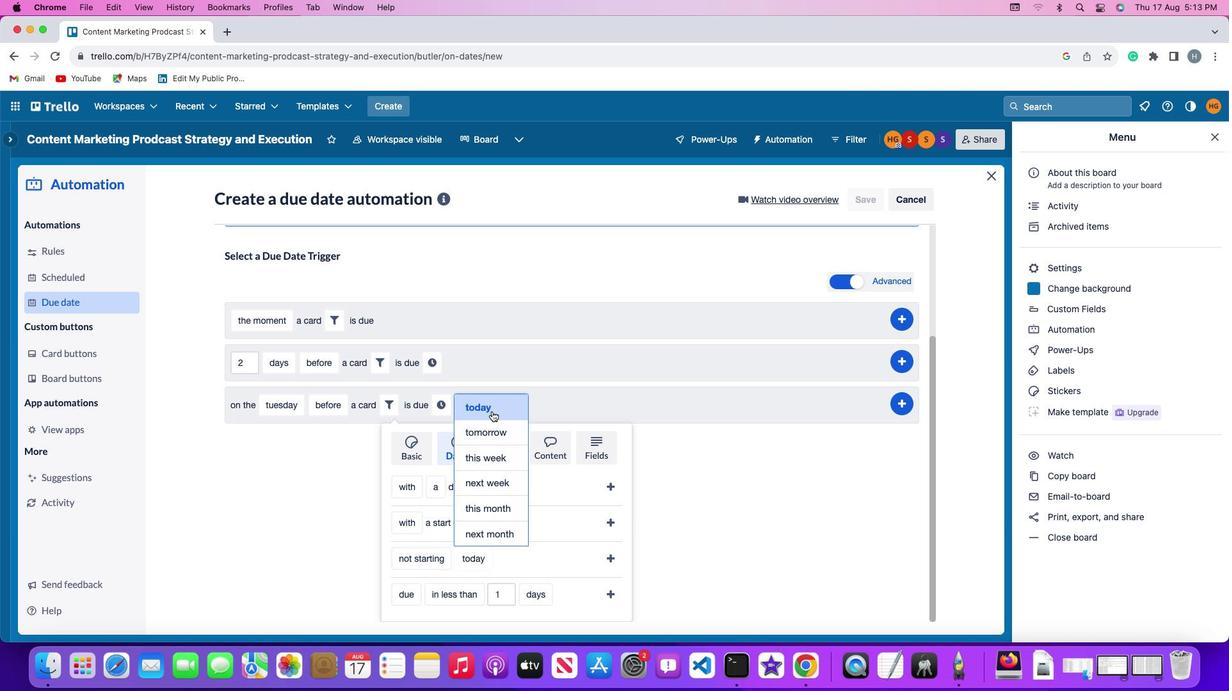
Action: Mouse pressed left at (498, 418)
Screenshot: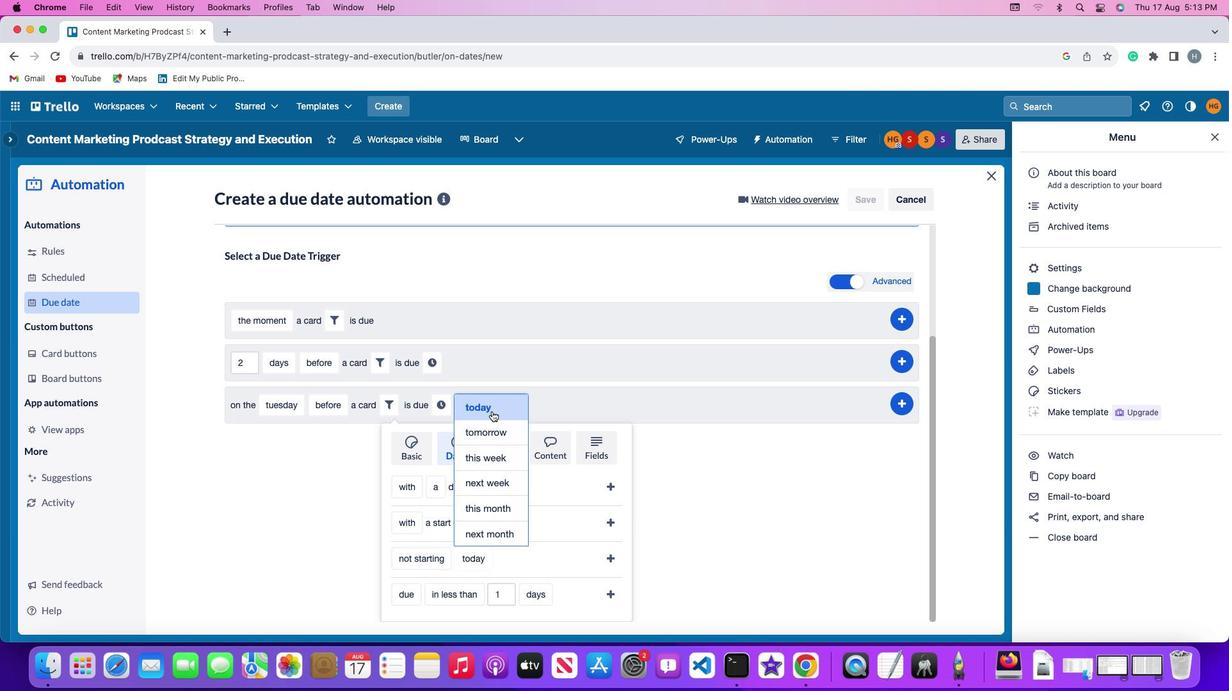 
Action: Mouse moved to (619, 562)
Screenshot: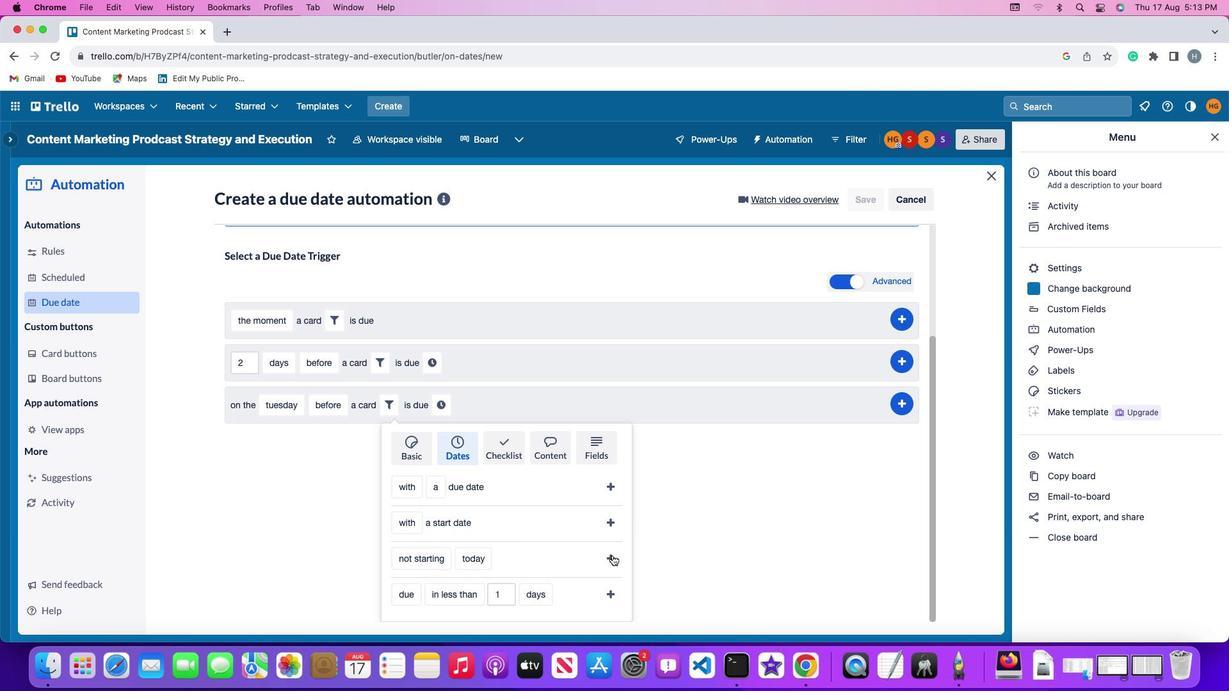 
Action: Mouse pressed left at (619, 562)
Screenshot: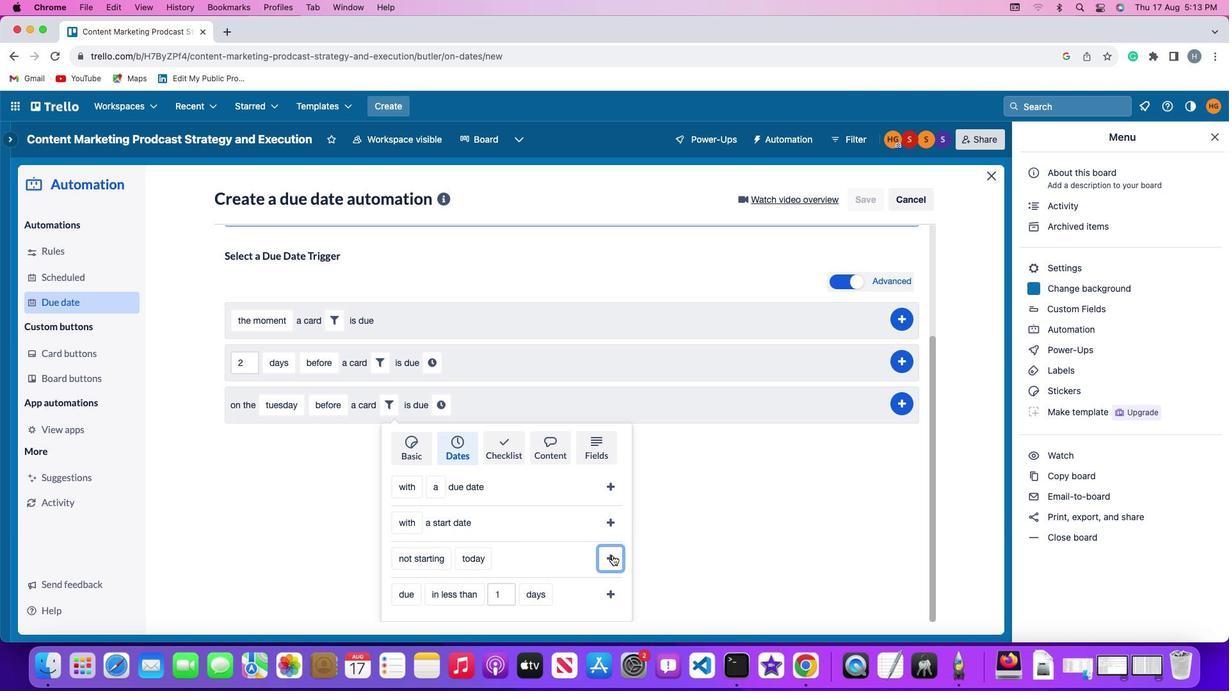 
Action: Mouse moved to (553, 563)
Screenshot: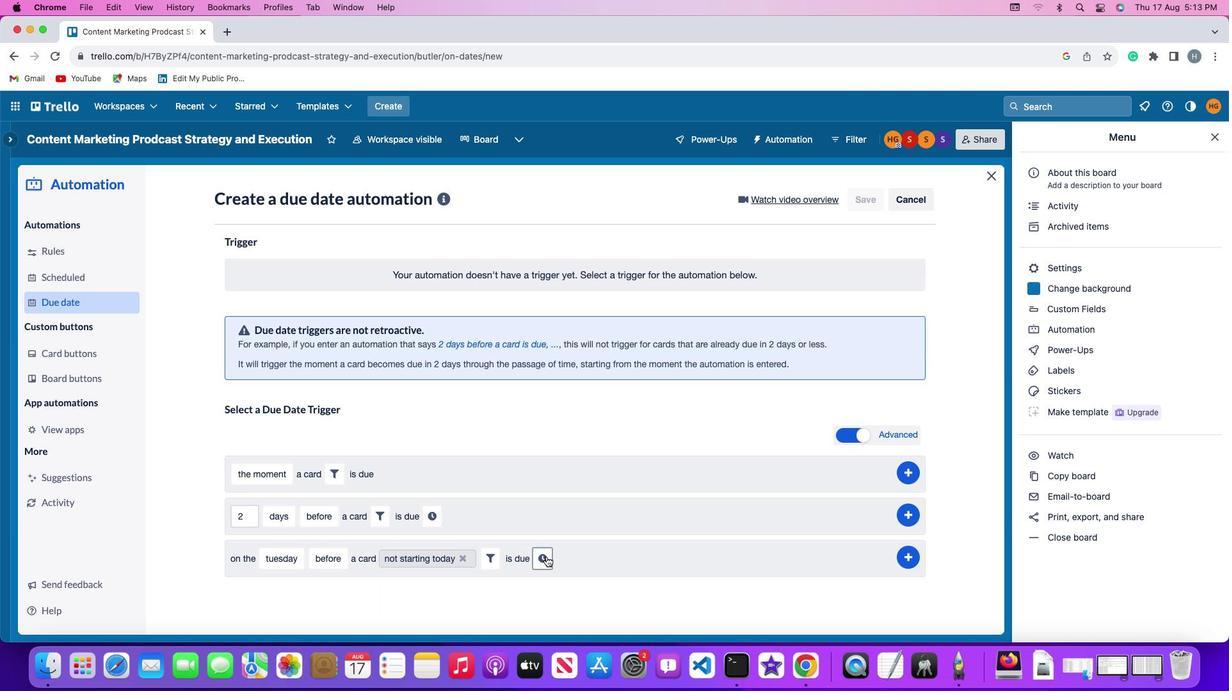 
Action: Mouse pressed left at (553, 563)
Screenshot: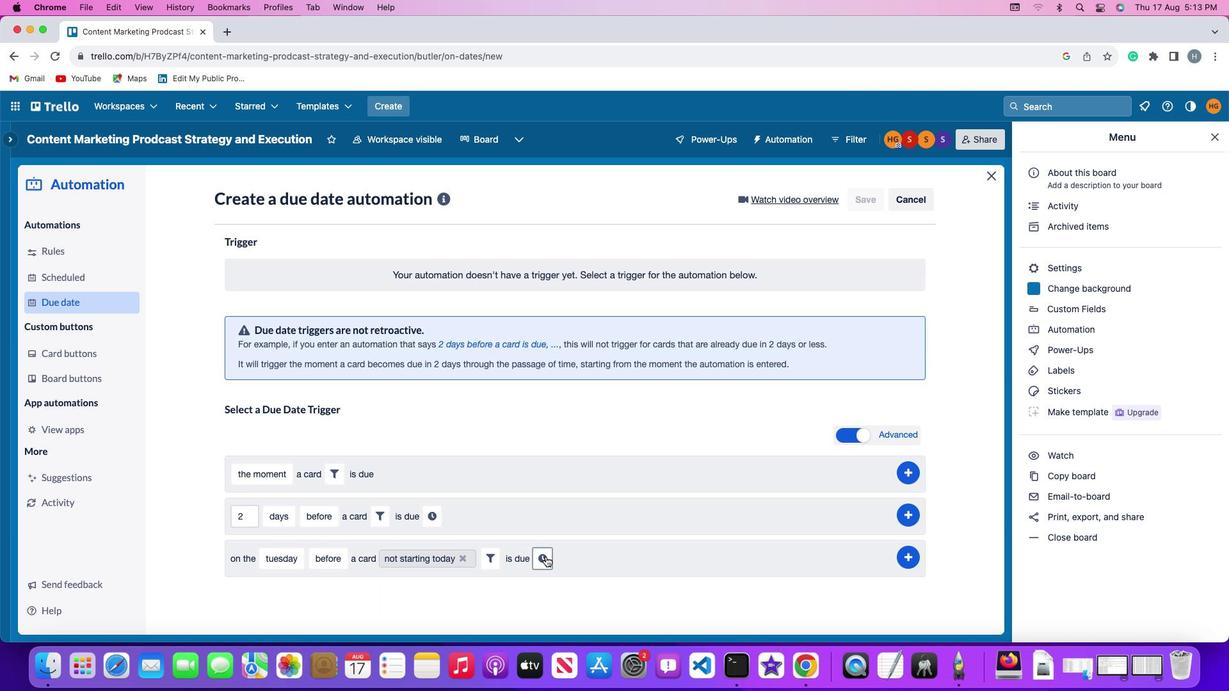 
Action: Mouse moved to (566, 566)
Screenshot: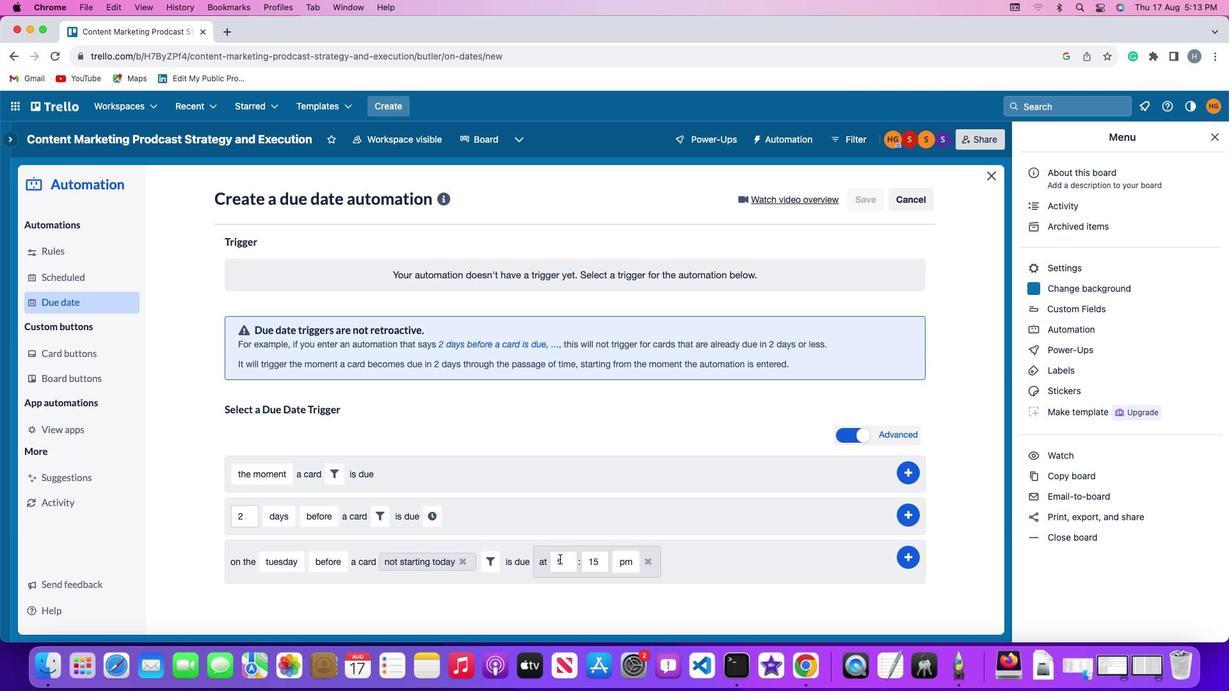 
Action: Mouse pressed left at (566, 566)
Screenshot: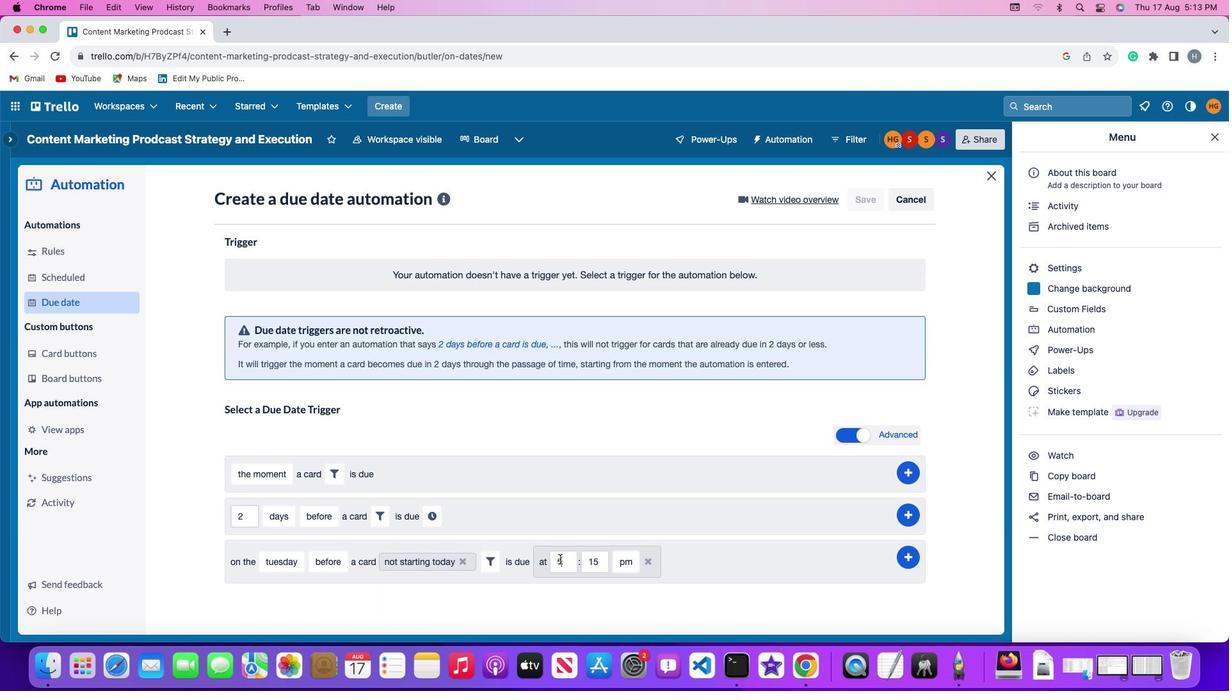 
Action: Mouse moved to (576, 564)
Screenshot: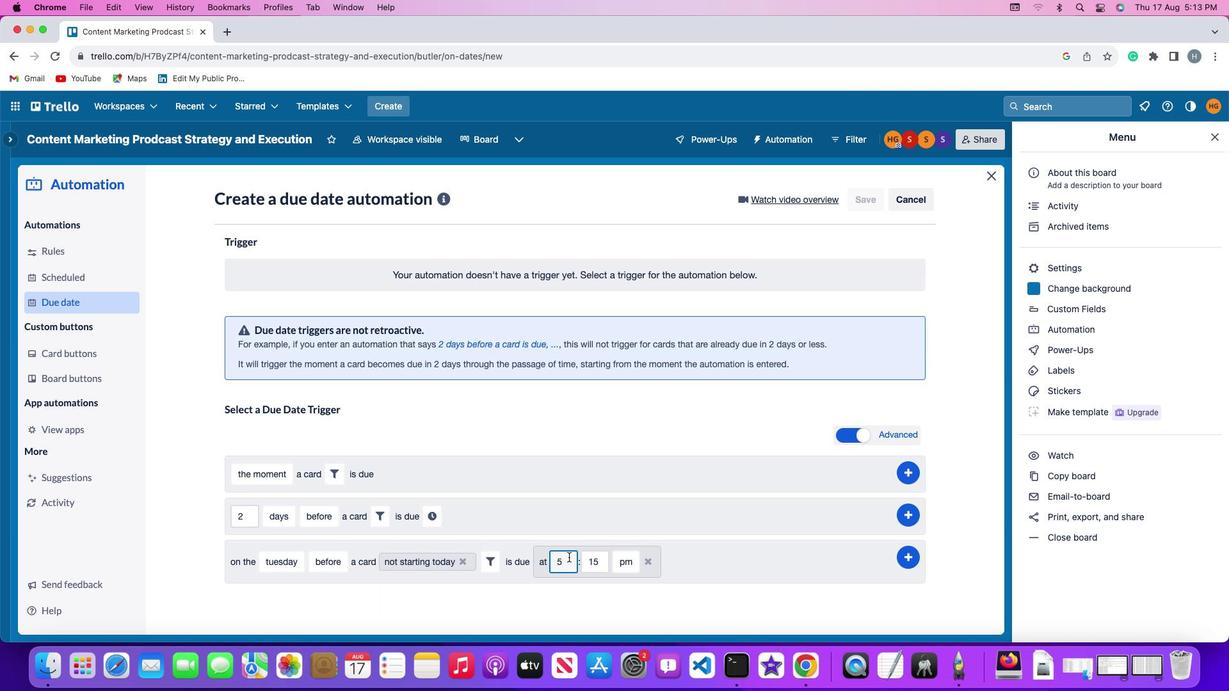 
Action: Key pressed Key.backspace
Screenshot: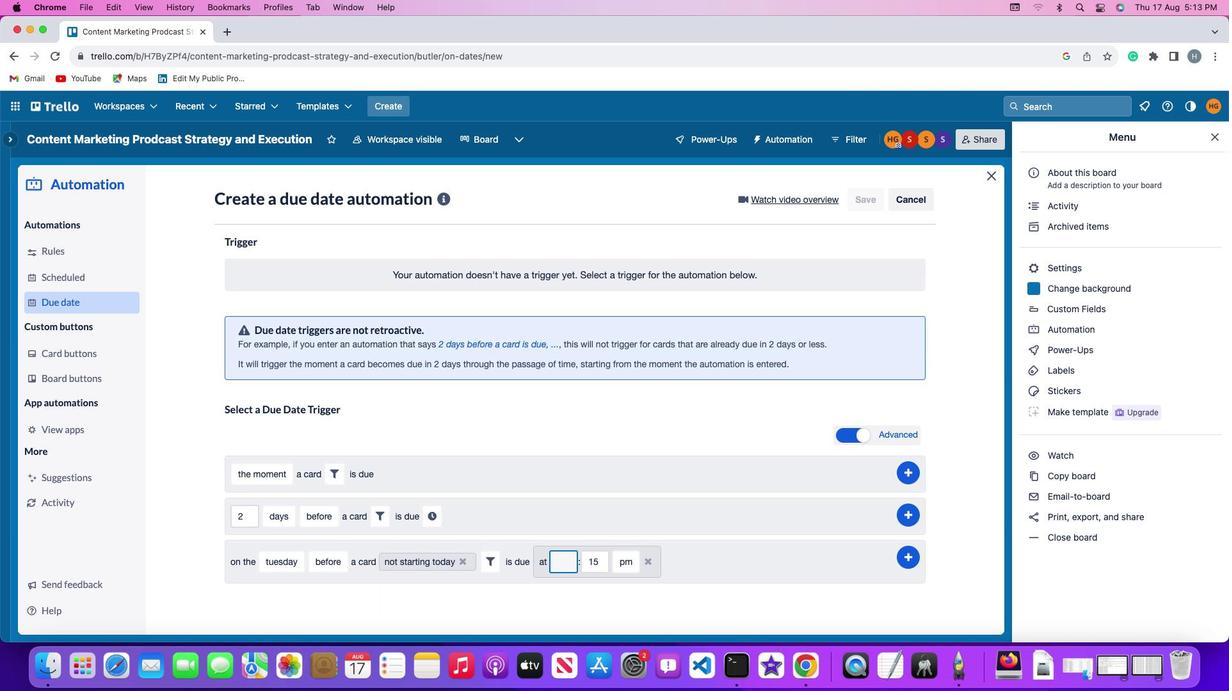 
Action: Mouse moved to (574, 562)
Screenshot: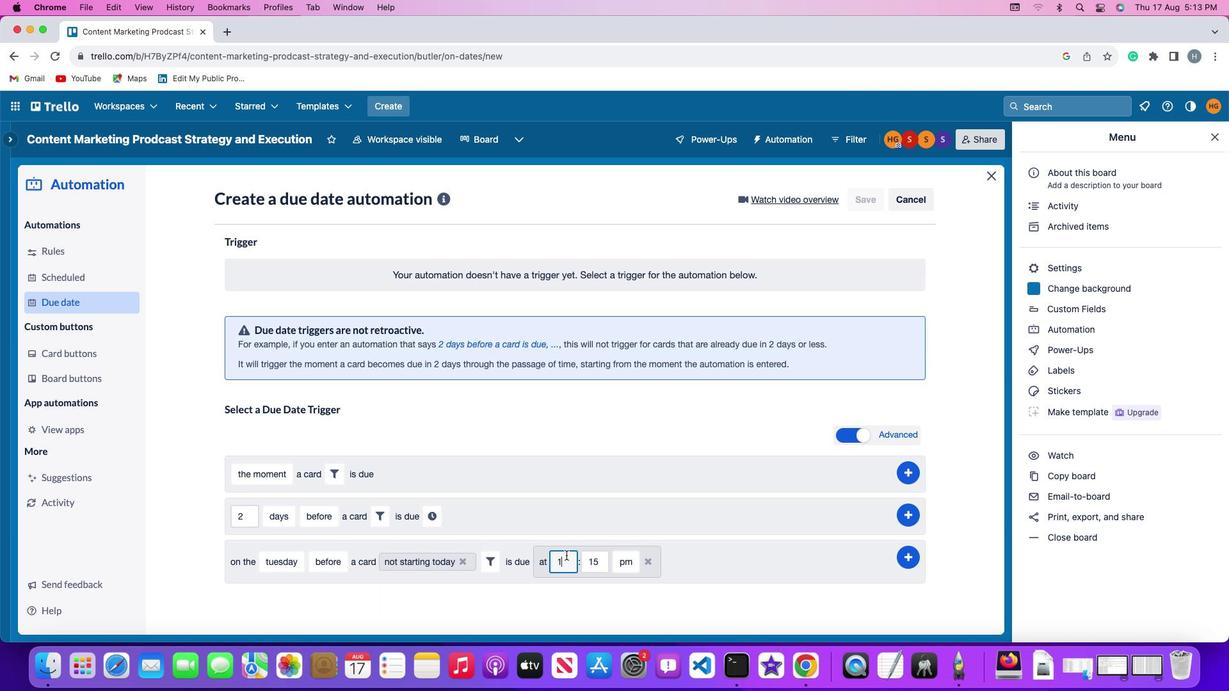 
Action: Key pressed '1'
Screenshot: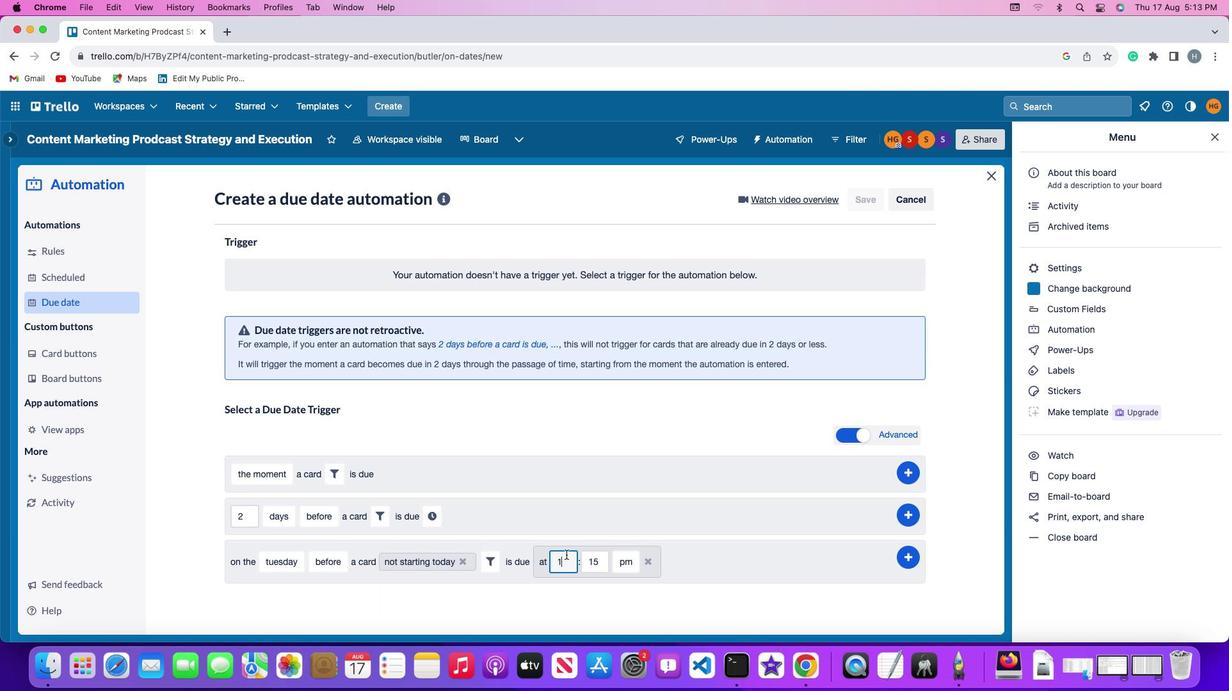 
Action: Mouse moved to (572, 562)
Screenshot: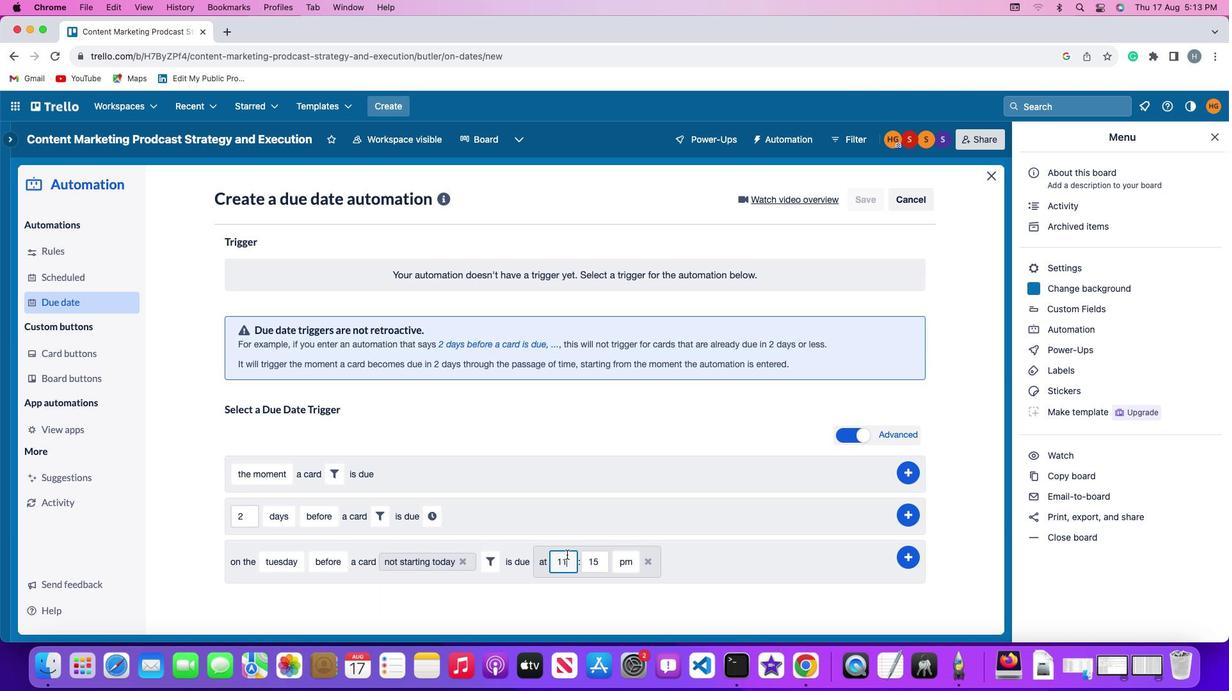 
Action: Key pressed '1'
Screenshot: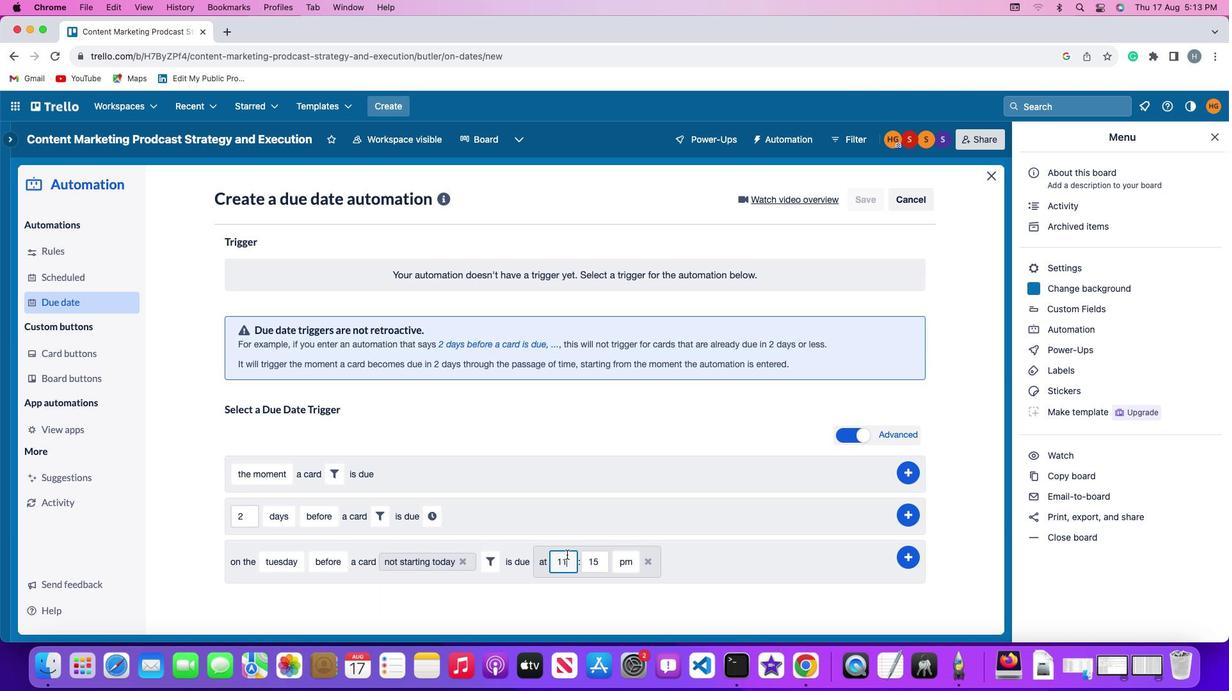 
Action: Mouse moved to (607, 565)
Screenshot: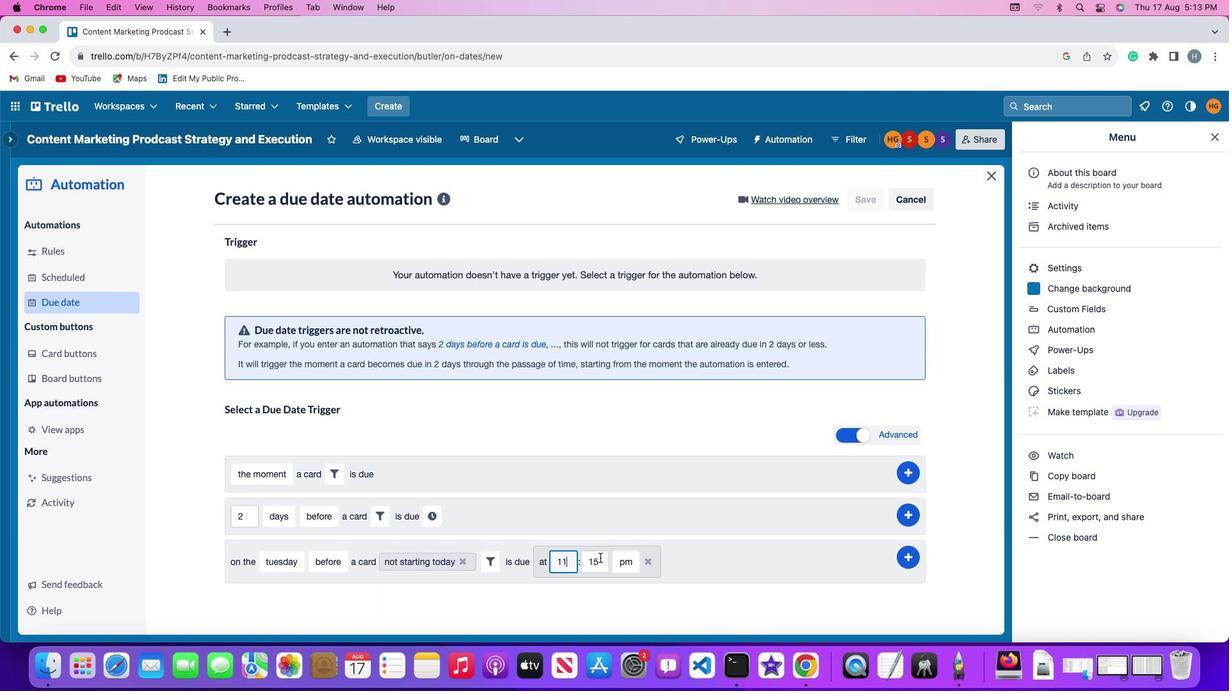 
Action: Mouse pressed left at (607, 565)
Screenshot: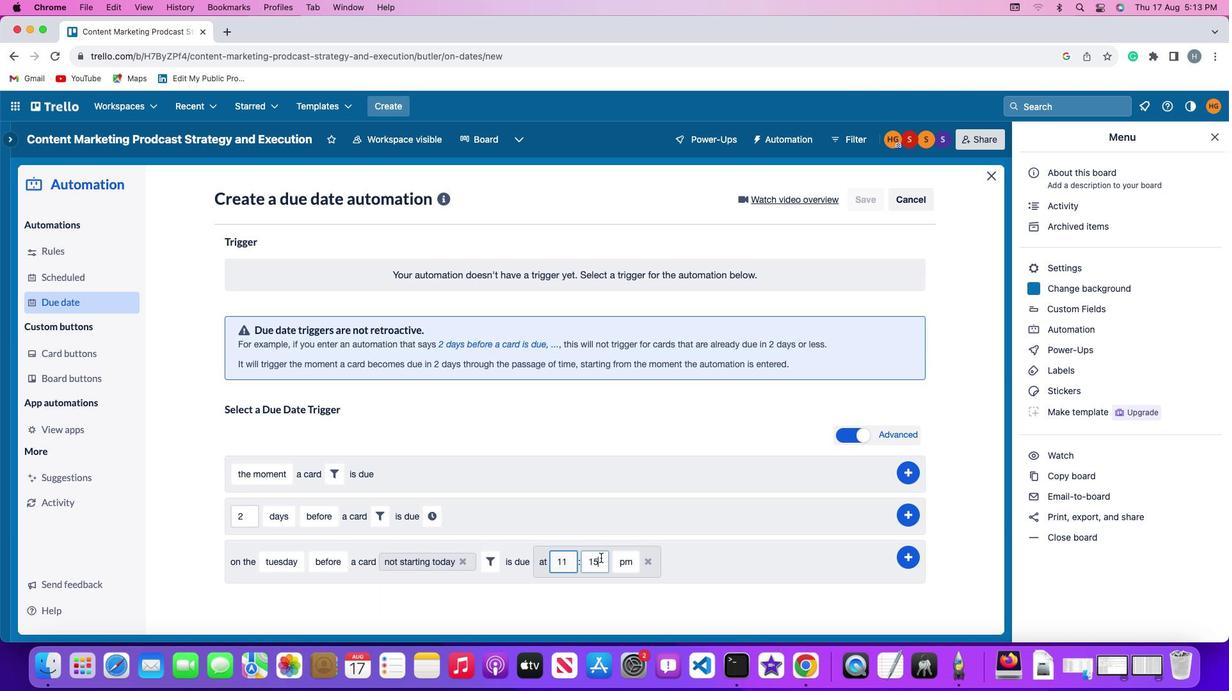 
Action: Mouse moved to (607, 565)
Screenshot: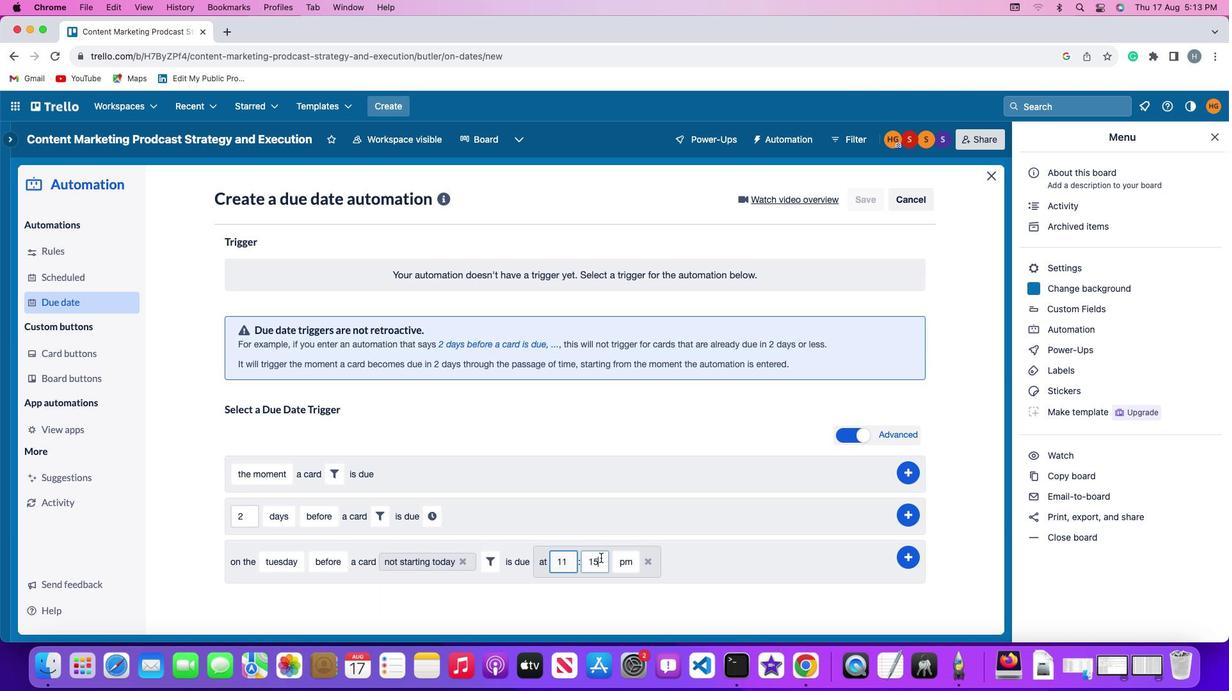 
Action: Key pressed Key.backspaceKey.backspace'0''0'
Screenshot: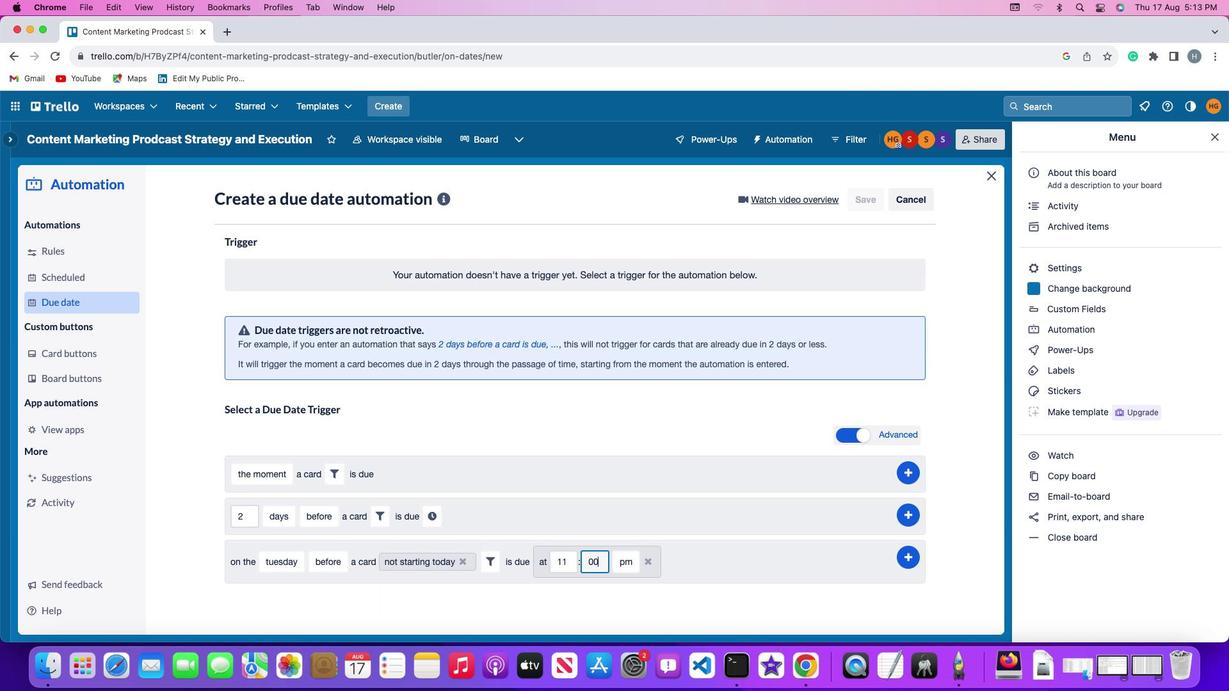 
Action: Mouse moved to (629, 567)
Screenshot: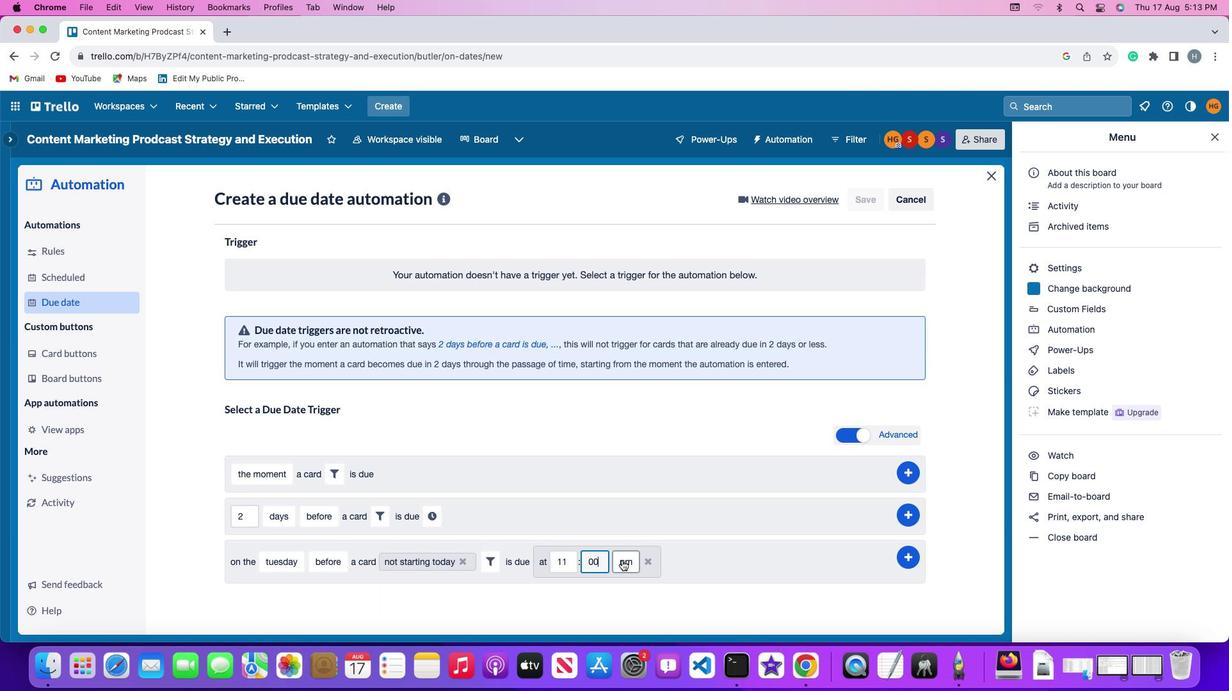 
Action: Mouse pressed left at (629, 567)
Screenshot: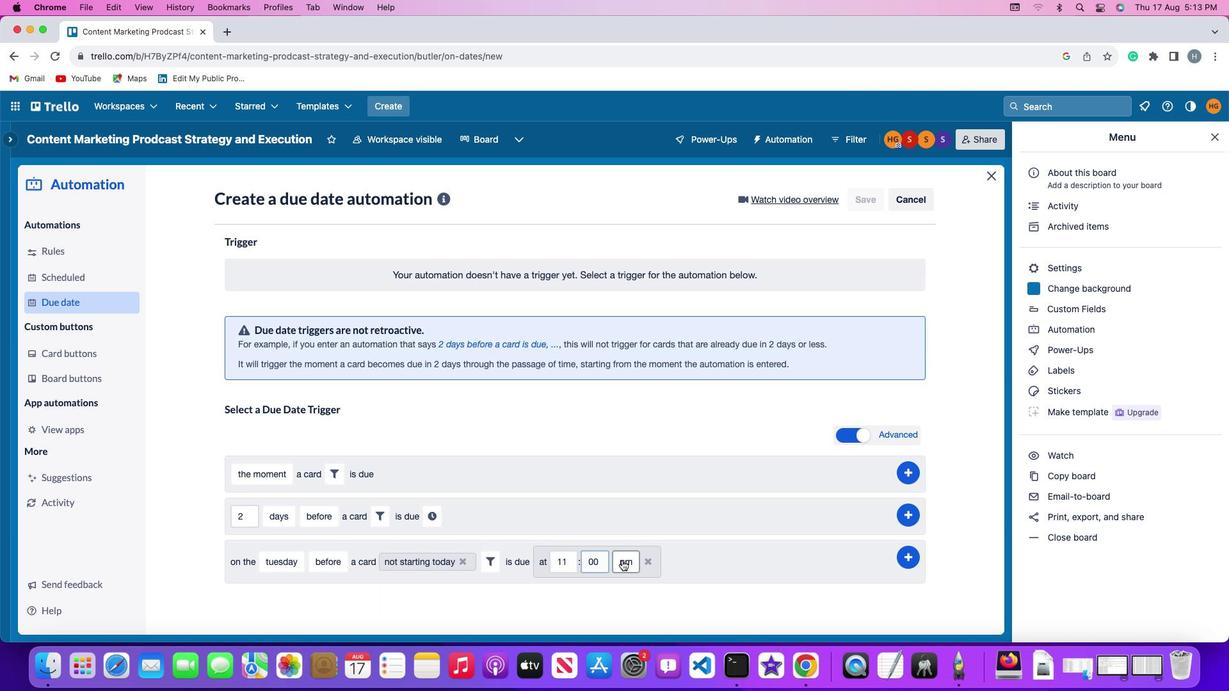 
Action: Mouse moved to (636, 583)
Screenshot: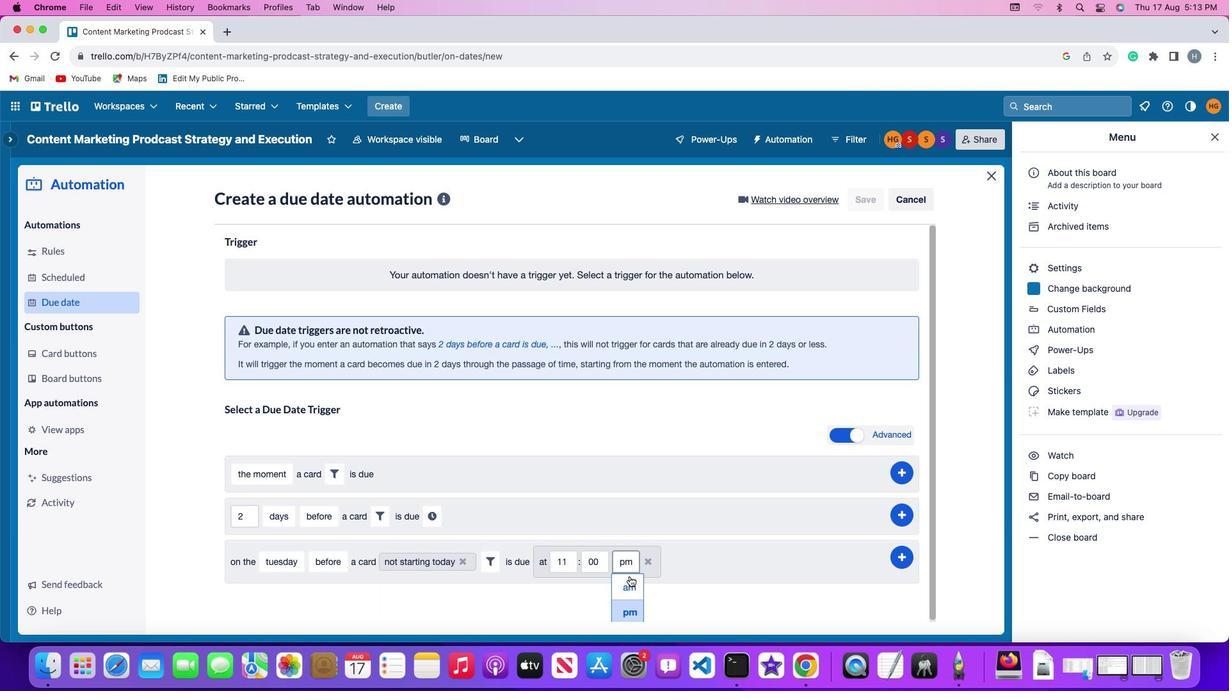 
Action: Mouse pressed left at (636, 583)
Screenshot: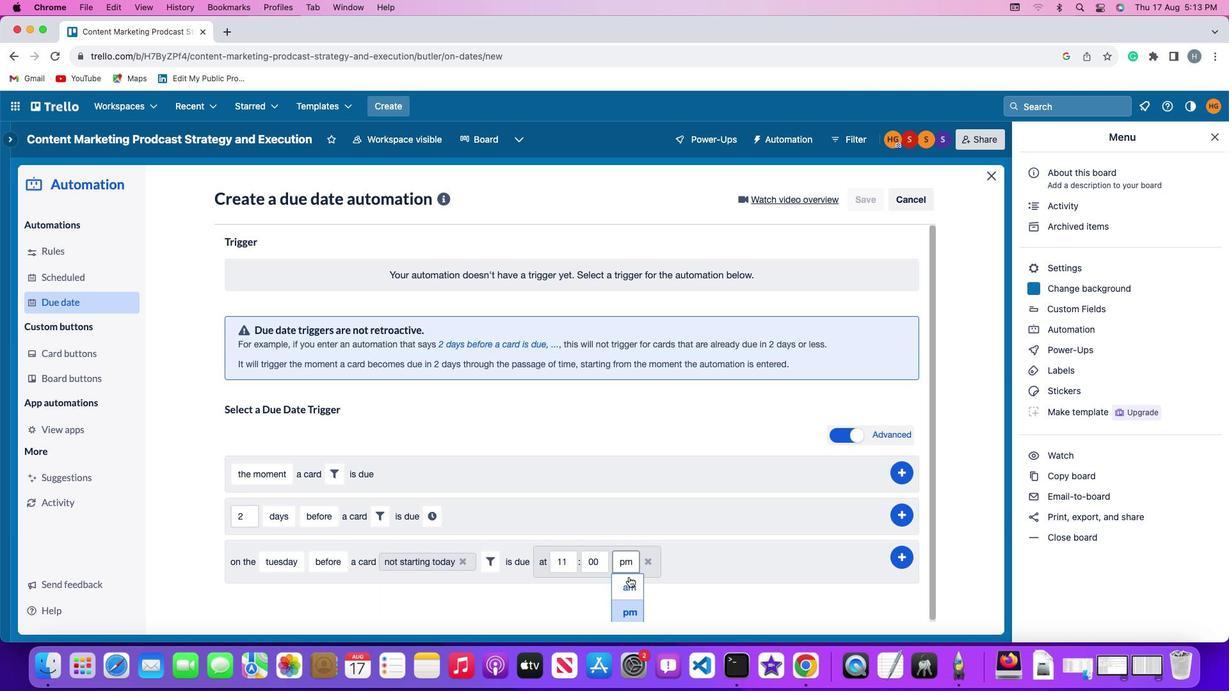 
Action: Mouse moved to (921, 560)
Screenshot: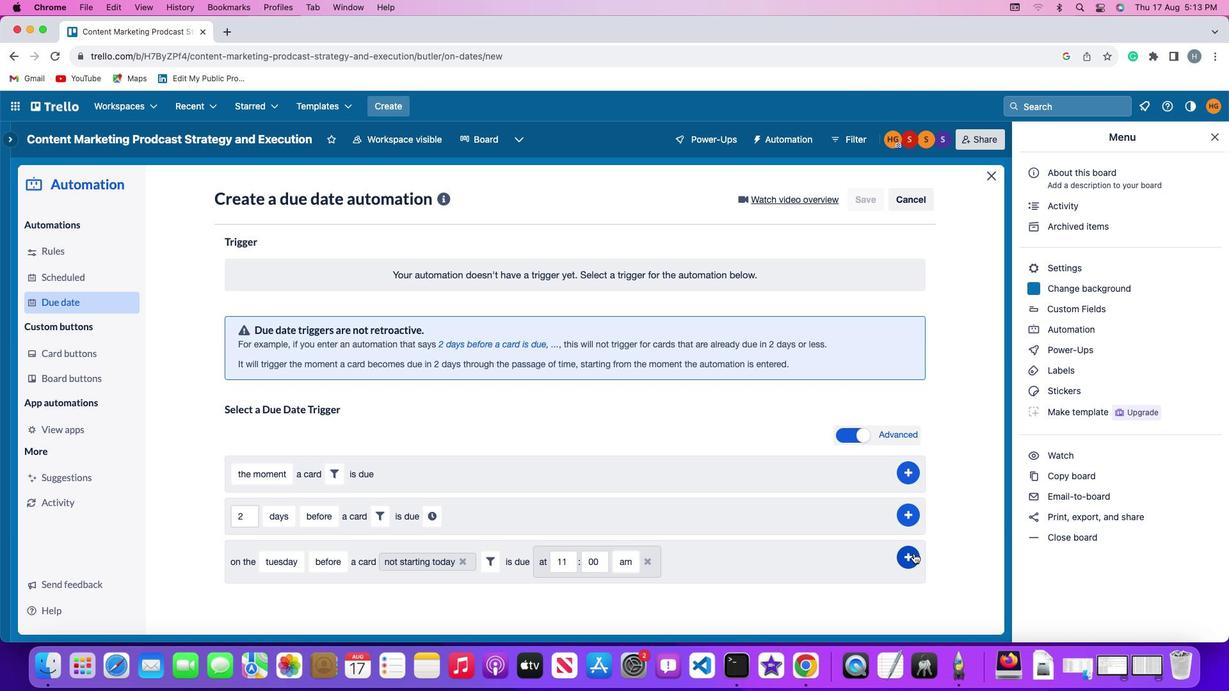 
Action: Mouse pressed left at (921, 560)
Screenshot: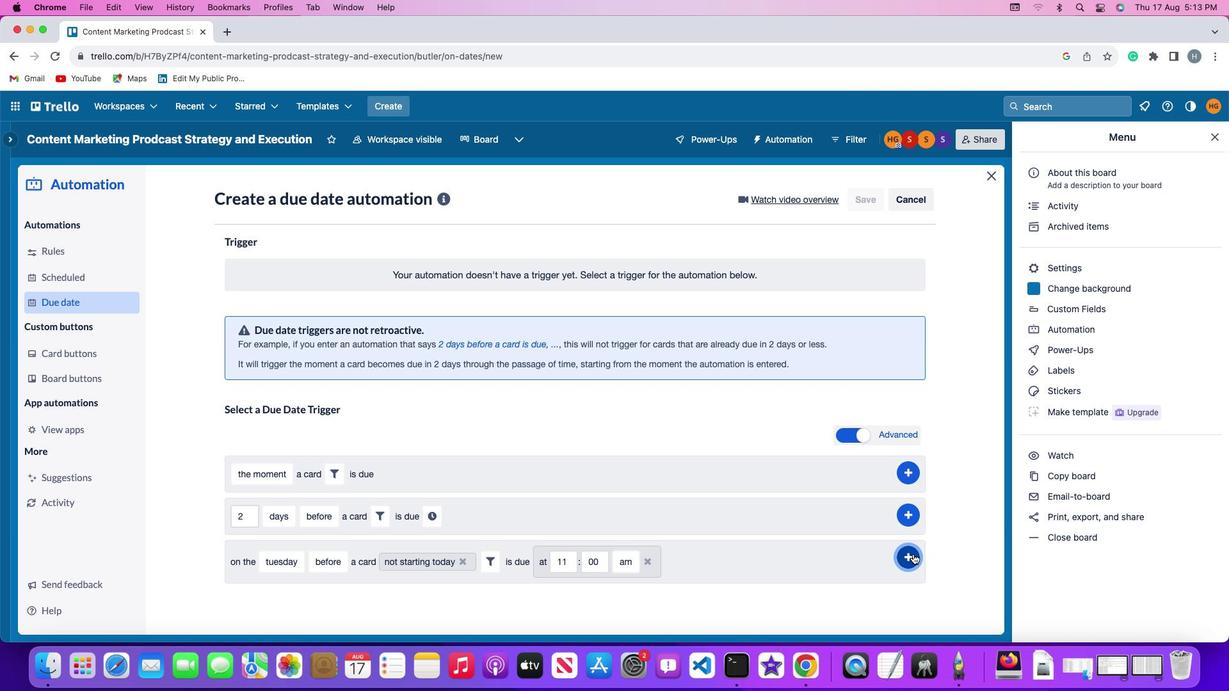 
Action: Mouse moved to (965, 481)
Screenshot: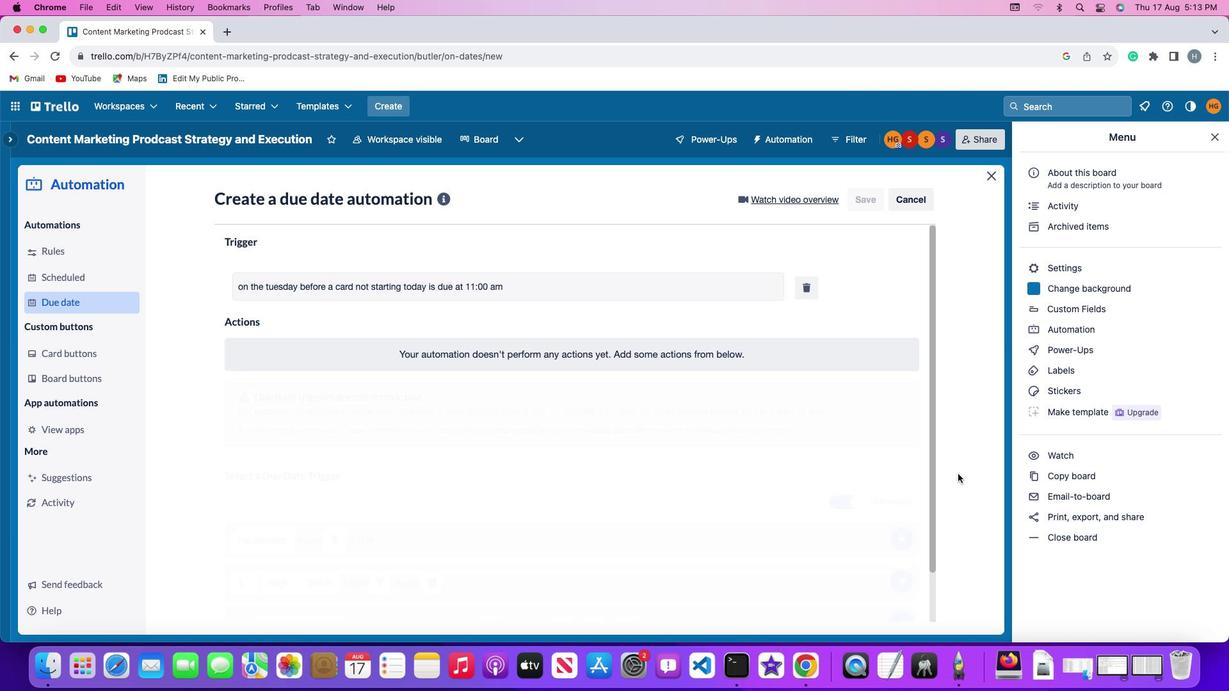 
